 Task: Search one way flight ticket for 2 adults, 4 children and 1 infant on lap in business from San Diego: San Diego International Airport (lindbergh Field) to Rockford: Chicago Rockford International Airport(was Northwest Chicagoland Regional Airport At Rockford) on 5-1-2023. Choice of flights is American. Number of bags: 1 carry on bag. Price is upto 40000. Outbound departure time preference is 19:45.
Action: Mouse moved to (241, 253)
Screenshot: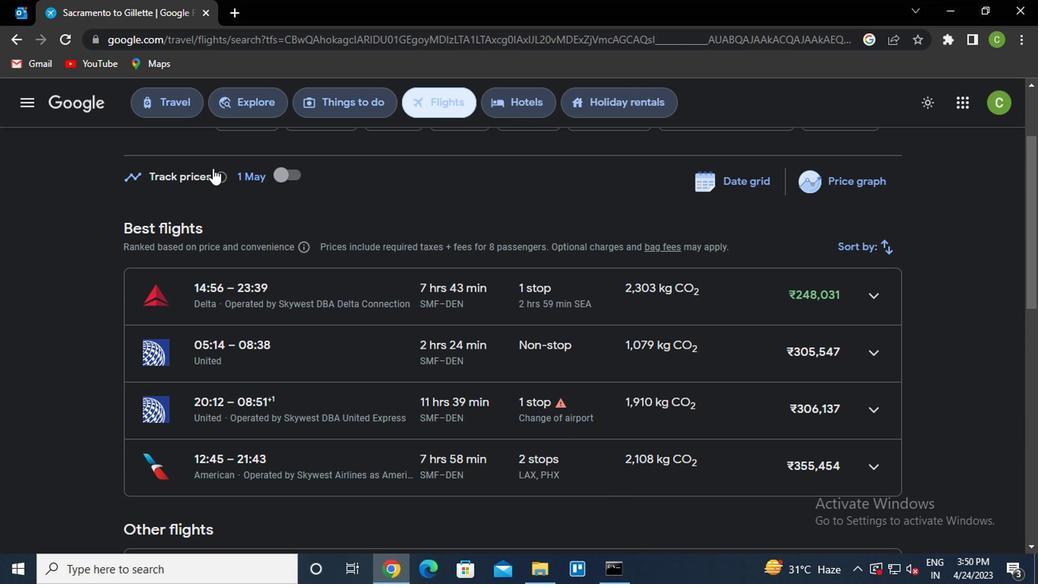 
Action: Mouse scrolled (241, 254) with delta (0, 0)
Screenshot: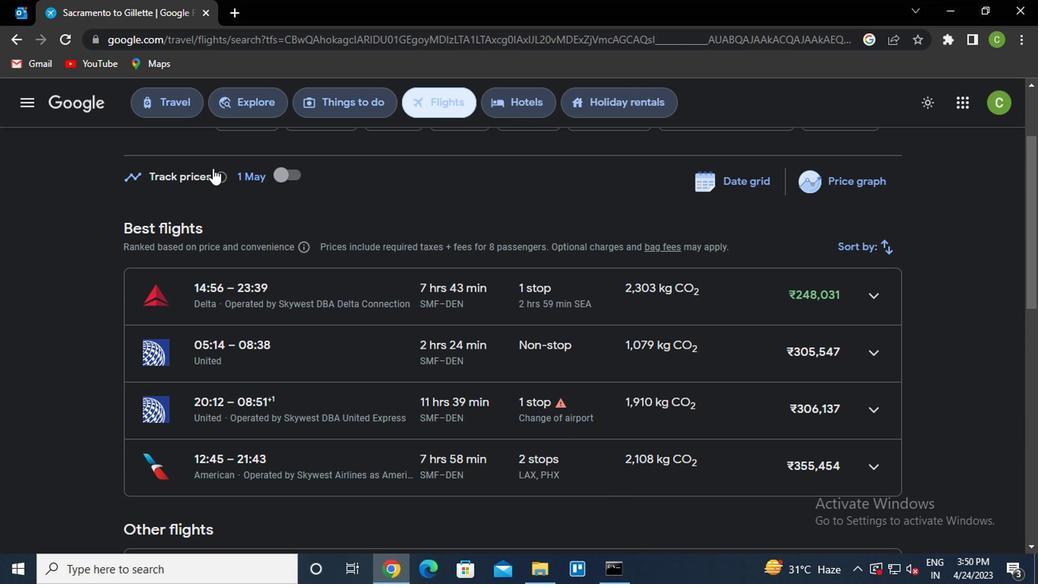 
Action: Mouse scrolled (241, 254) with delta (0, 0)
Screenshot: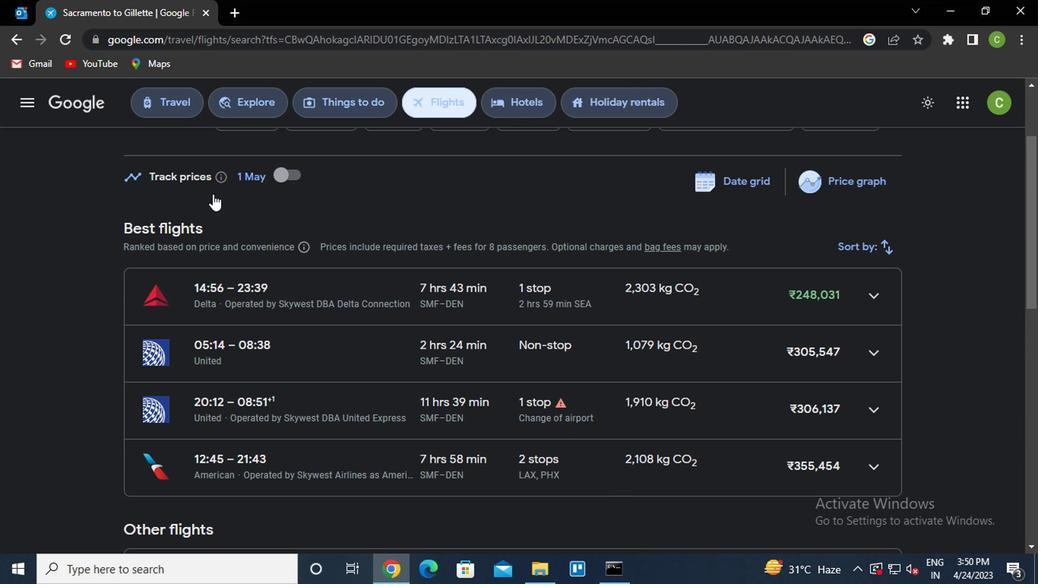 
Action: Mouse scrolled (241, 254) with delta (0, 0)
Screenshot: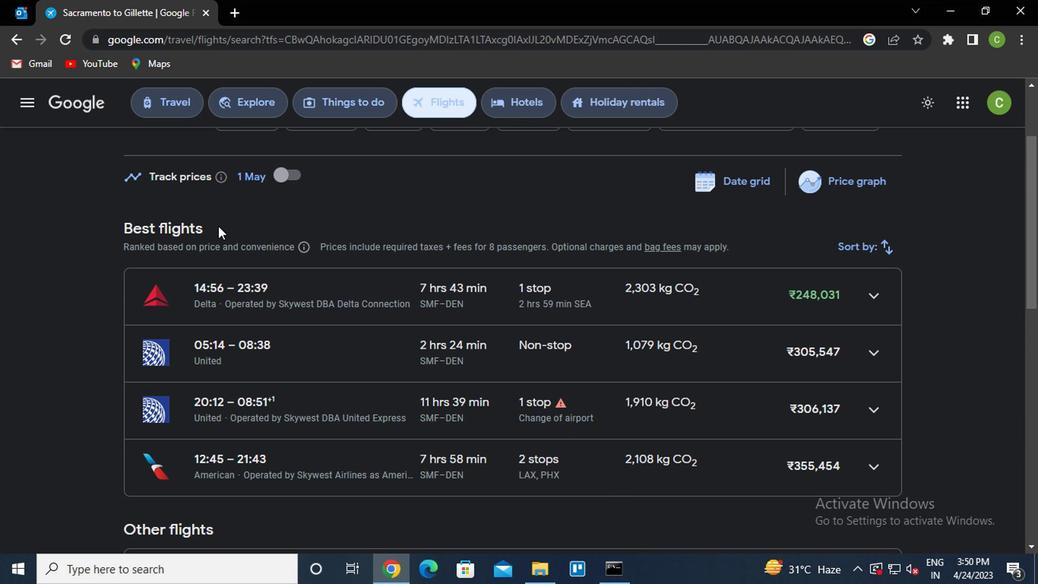 
Action: Mouse scrolled (241, 254) with delta (0, 0)
Screenshot: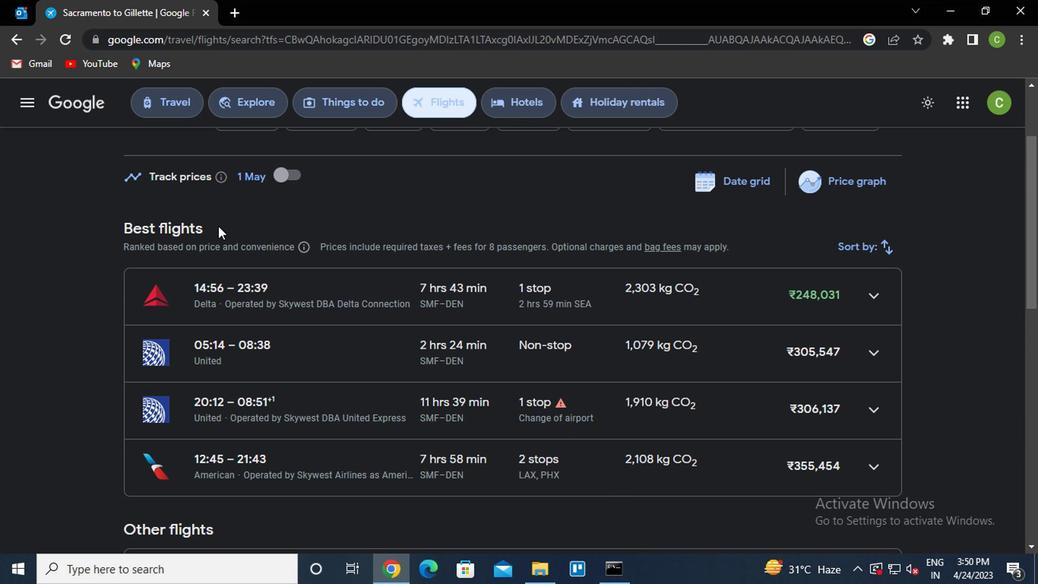 
Action: Mouse scrolled (241, 254) with delta (0, 0)
Screenshot: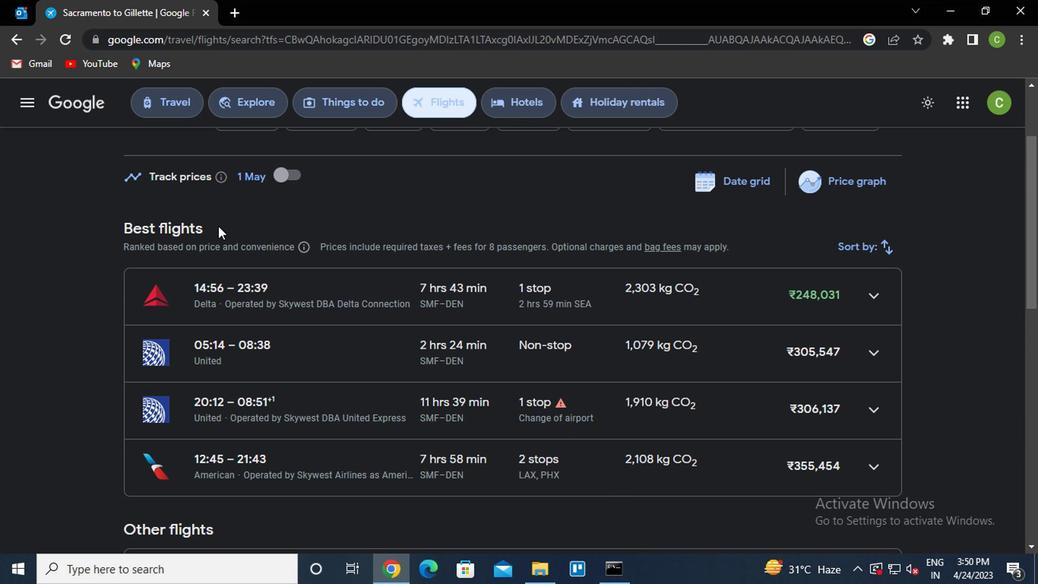 
Action: Mouse scrolled (241, 254) with delta (0, 0)
Screenshot: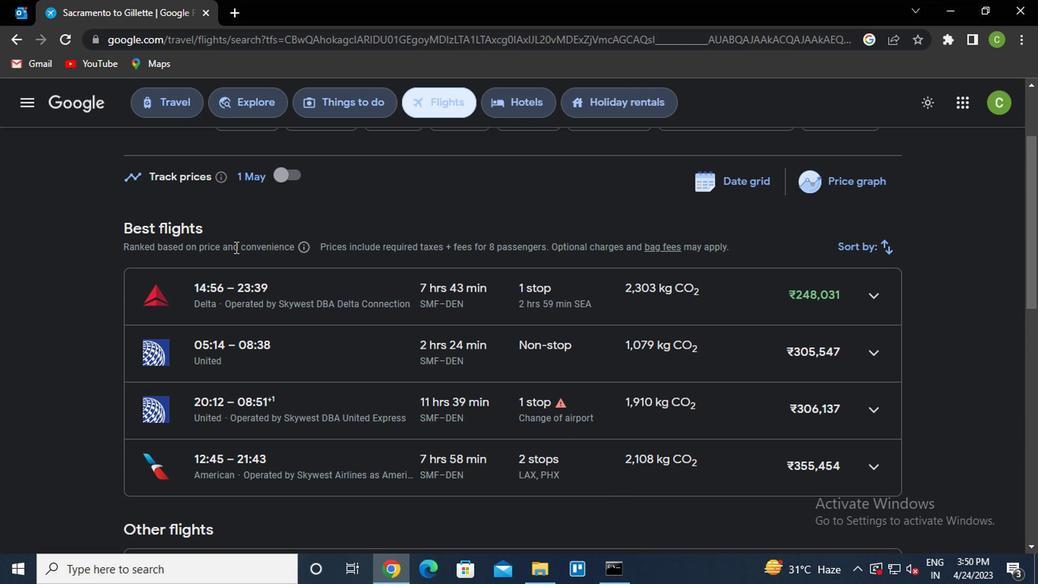 
Action: Mouse scrolled (241, 254) with delta (0, 0)
Screenshot: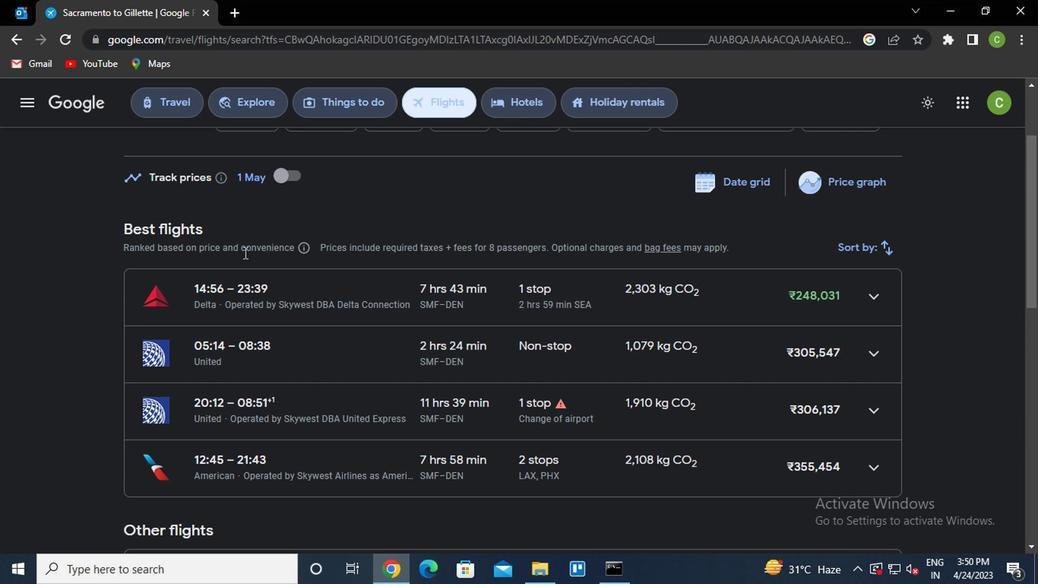 
Action: Mouse moved to (164, 171)
Screenshot: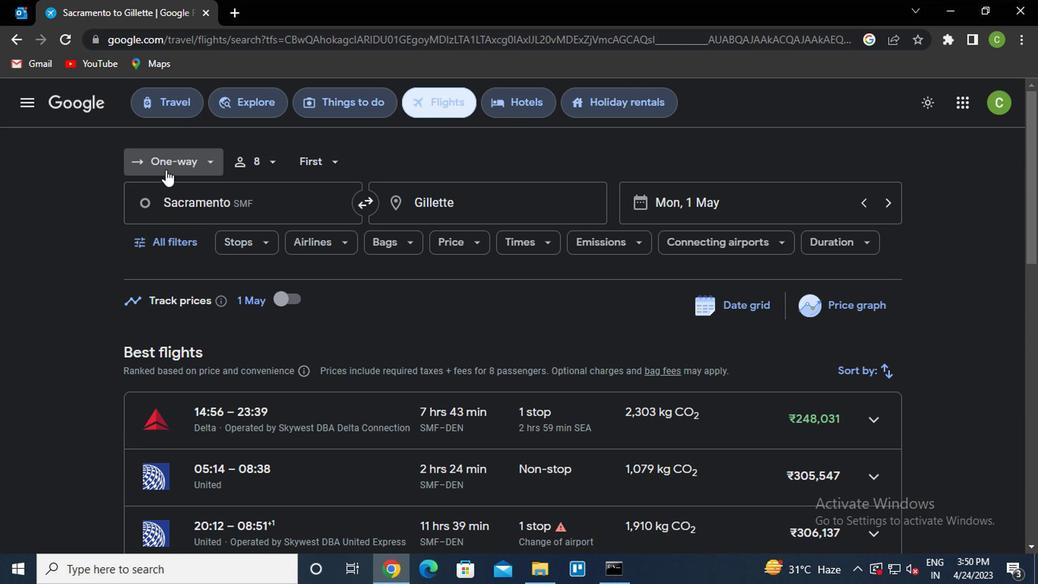 
Action: Mouse pressed left at (164, 171)
Screenshot: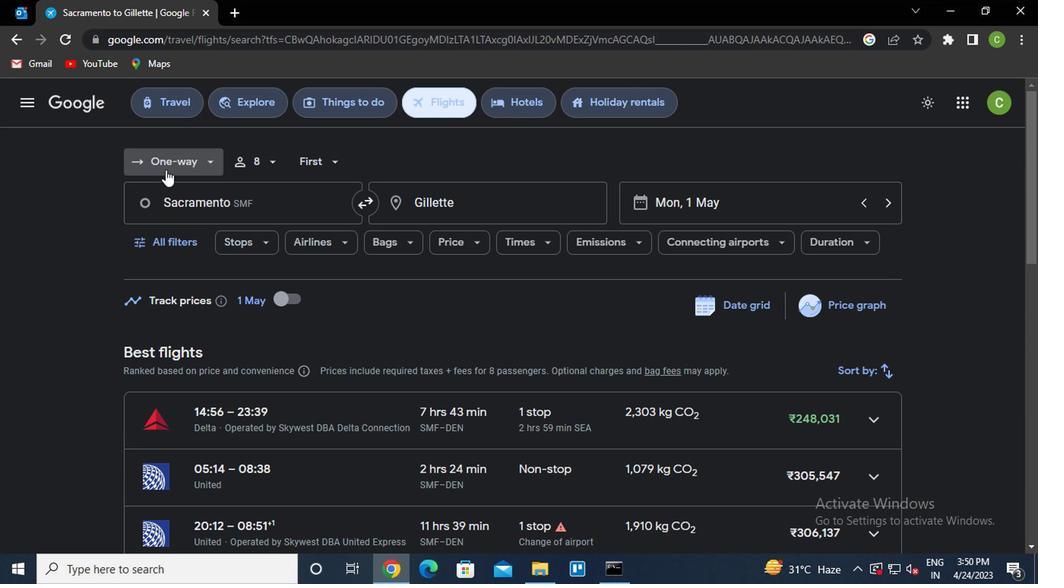 
Action: Mouse moved to (190, 235)
Screenshot: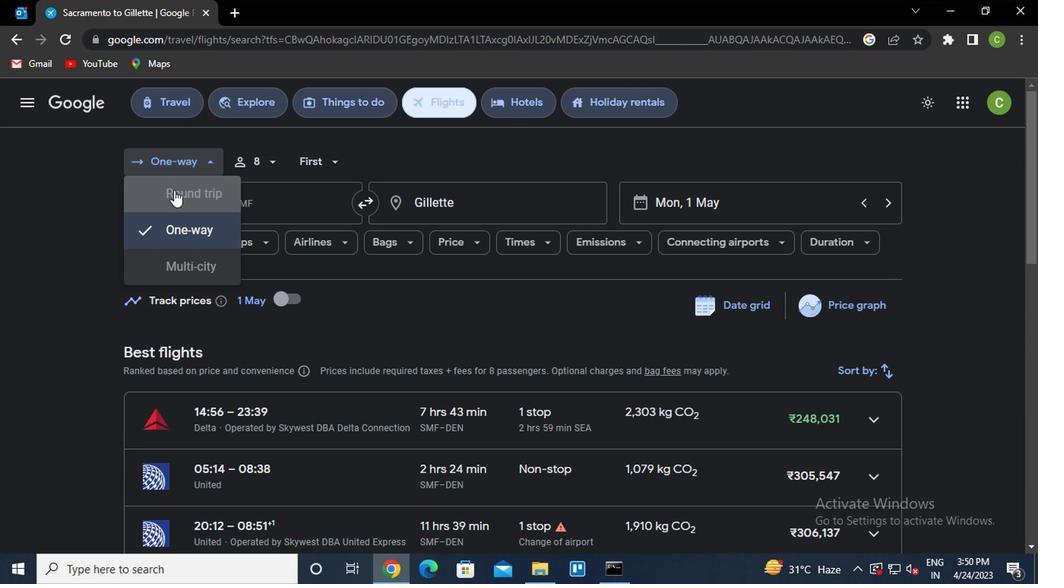 
Action: Mouse pressed left at (190, 235)
Screenshot: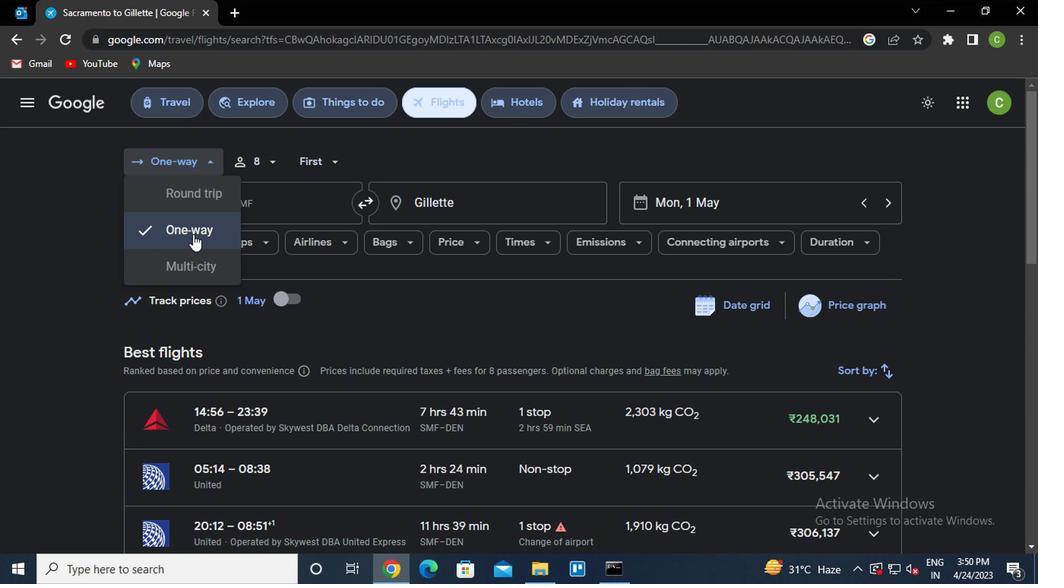 
Action: Mouse moved to (243, 167)
Screenshot: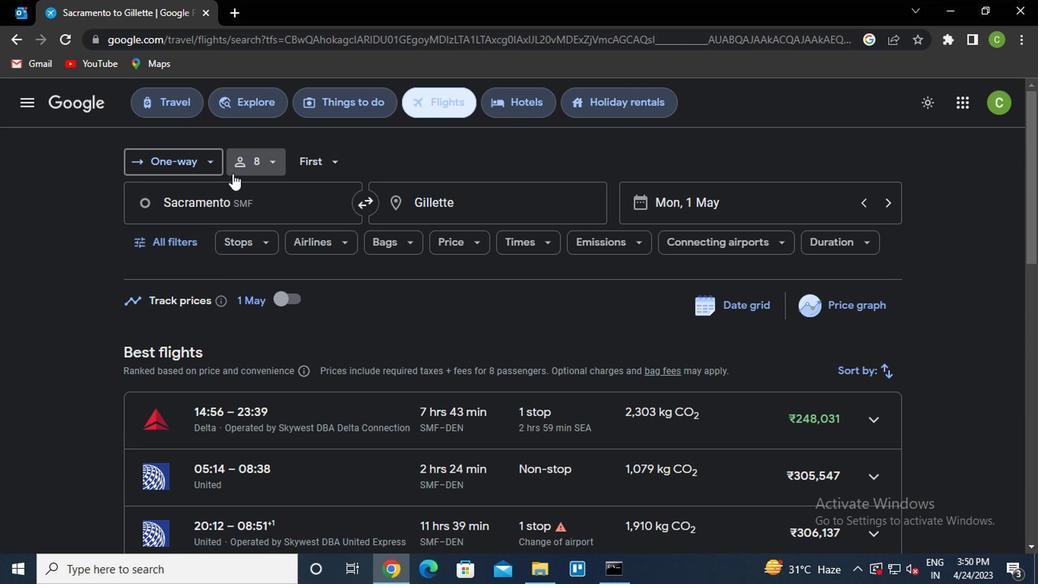 
Action: Mouse pressed left at (243, 167)
Screenshot: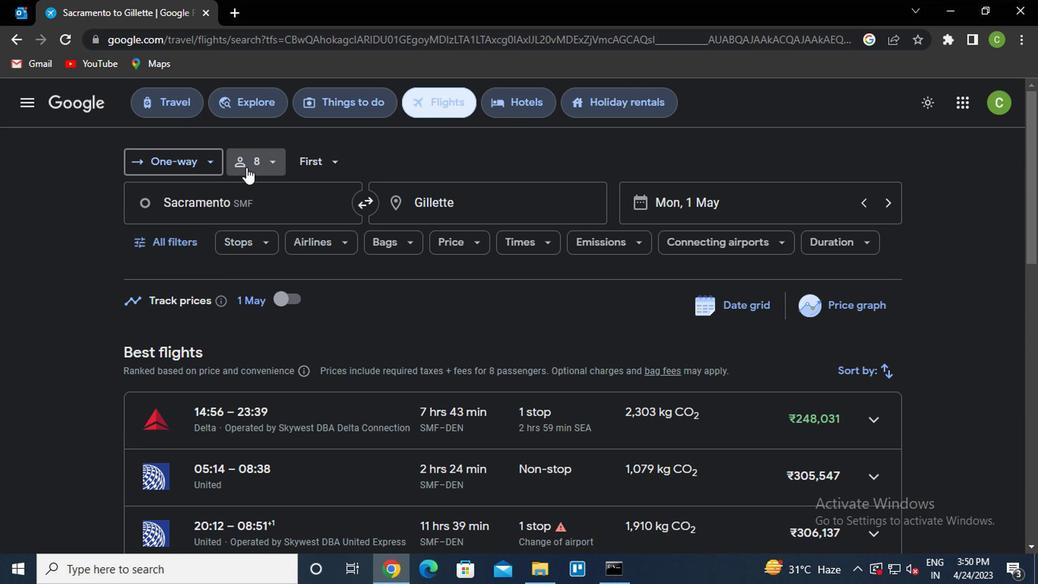 
Action: Mouse moved to (385, 205)
Screenshot: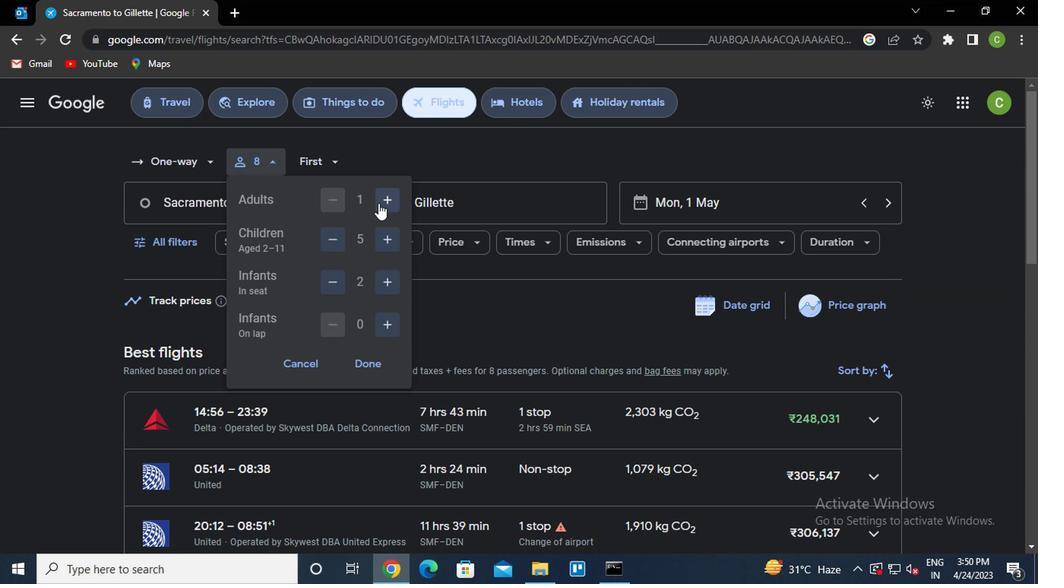 
Action: Mouse pressed left at (385, 205)
Screenshot: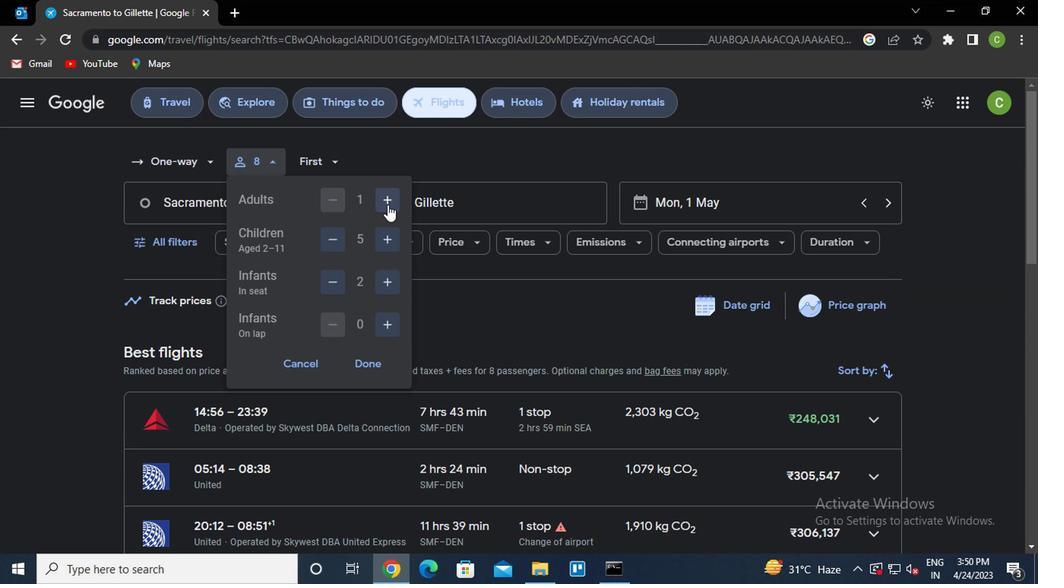
Action: Mouse moved to (334, 239)
Screenshot: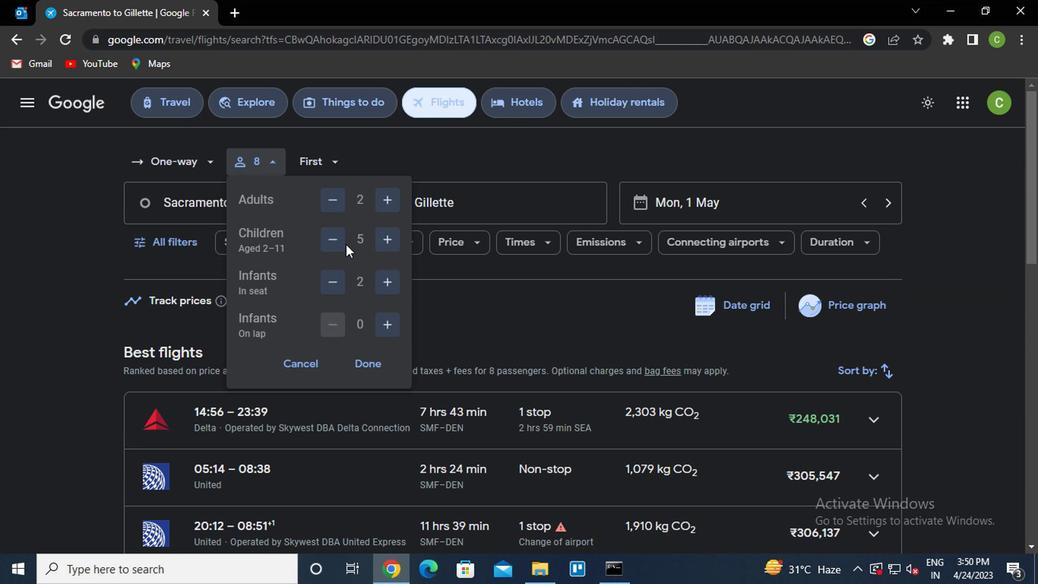 
Action: Mouse pressed left at (334, 239)
Screenshot: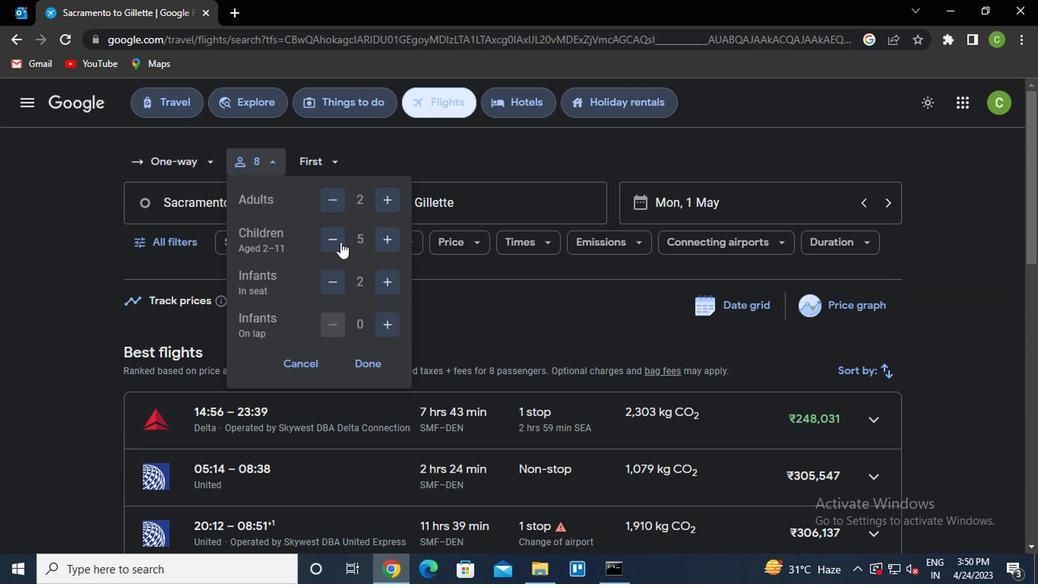
Action: Mouse moved to (326, 282)
Screenshot: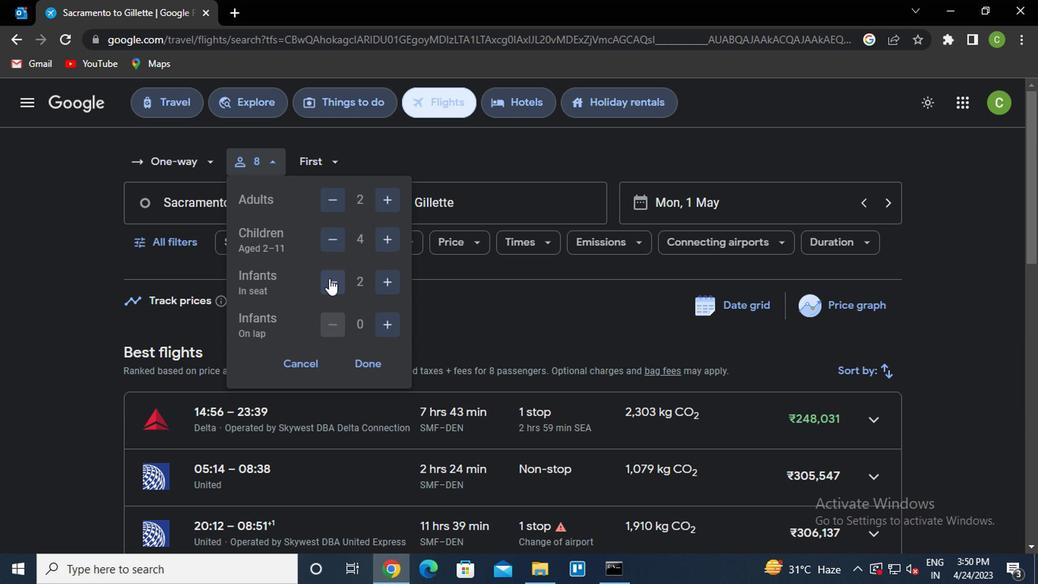 
Action: Mouse pressed left at (326, 282)
Screenshot: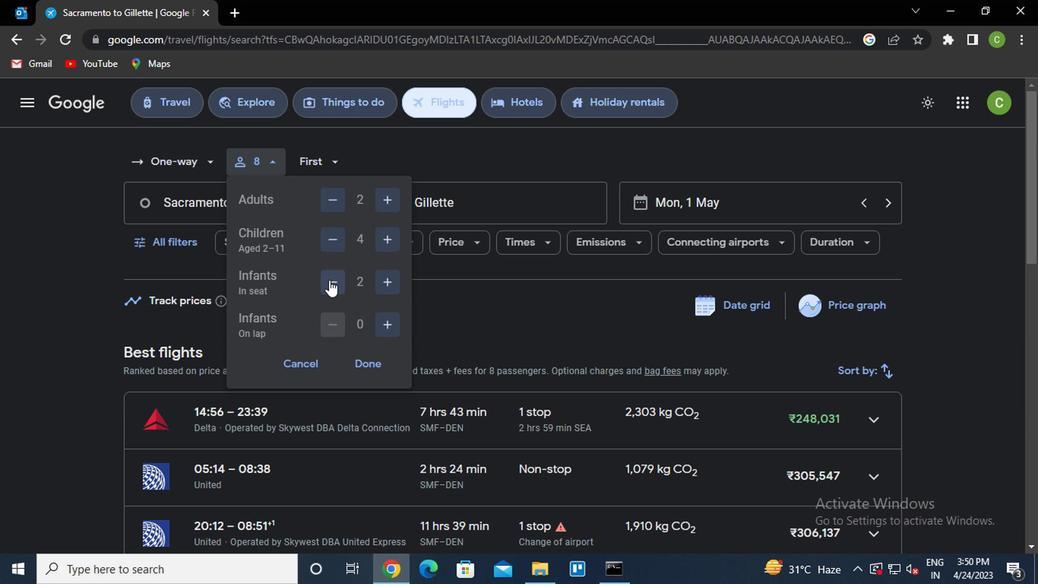 
Action: Mouse moved to (370, 369)
Screenshot: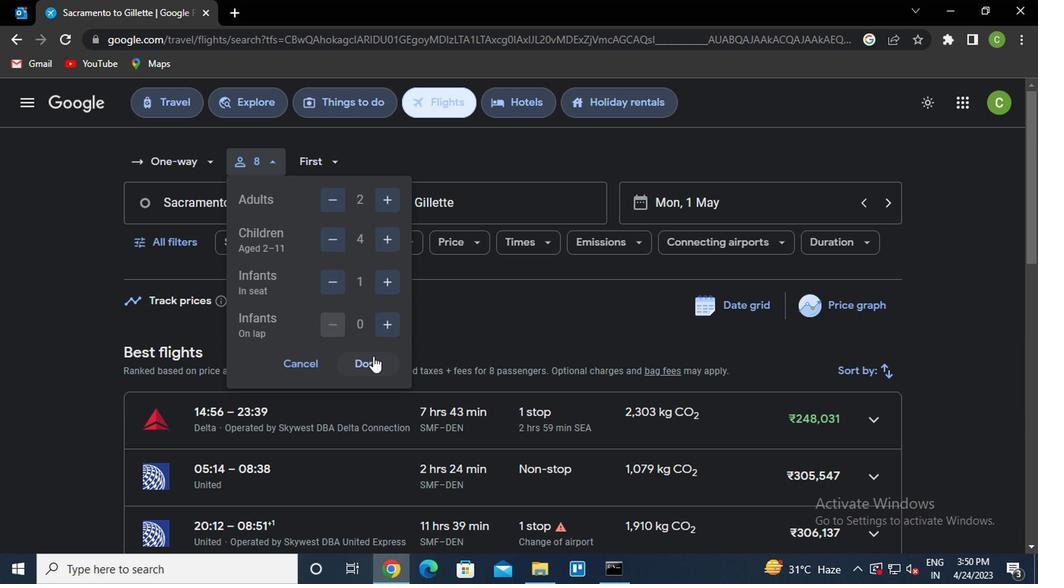 
Action: Mouse pressed left at (370, 369)
Screenshot: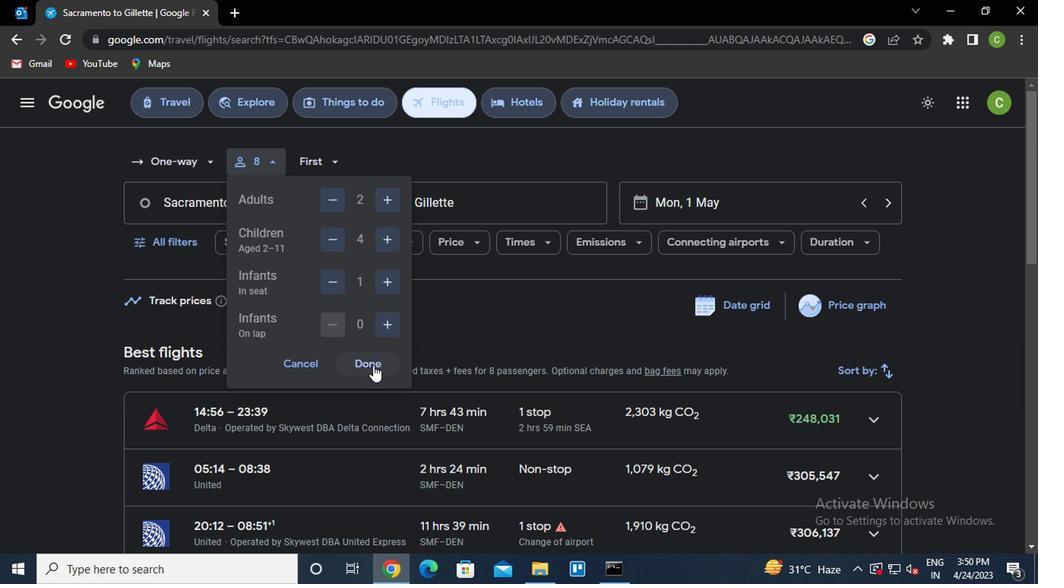 
Action: Mouse moved to (314, 154)
Screenshot: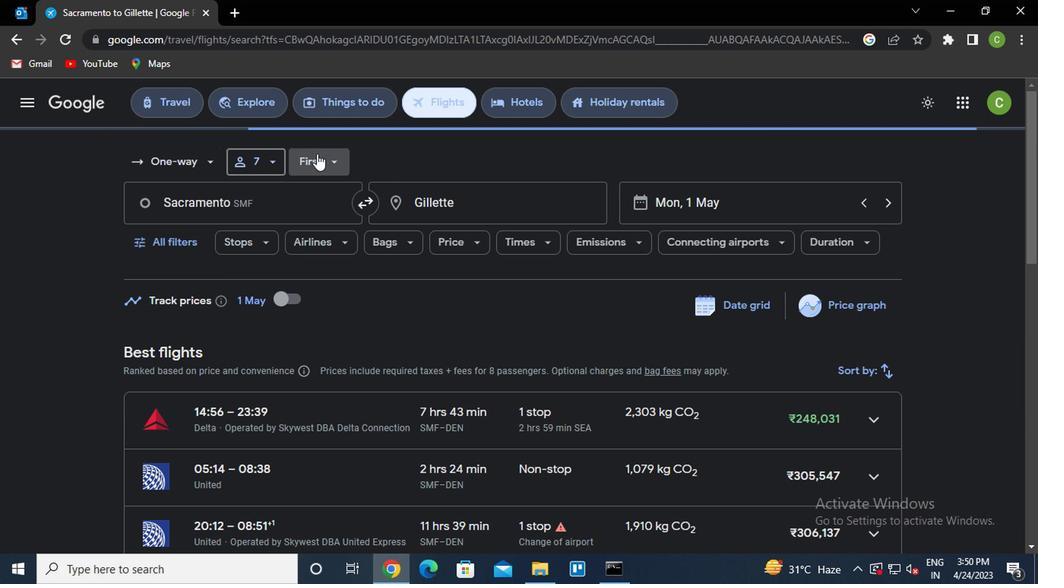 
Action: Mouse pressed left at (314, 154)
Screenshot: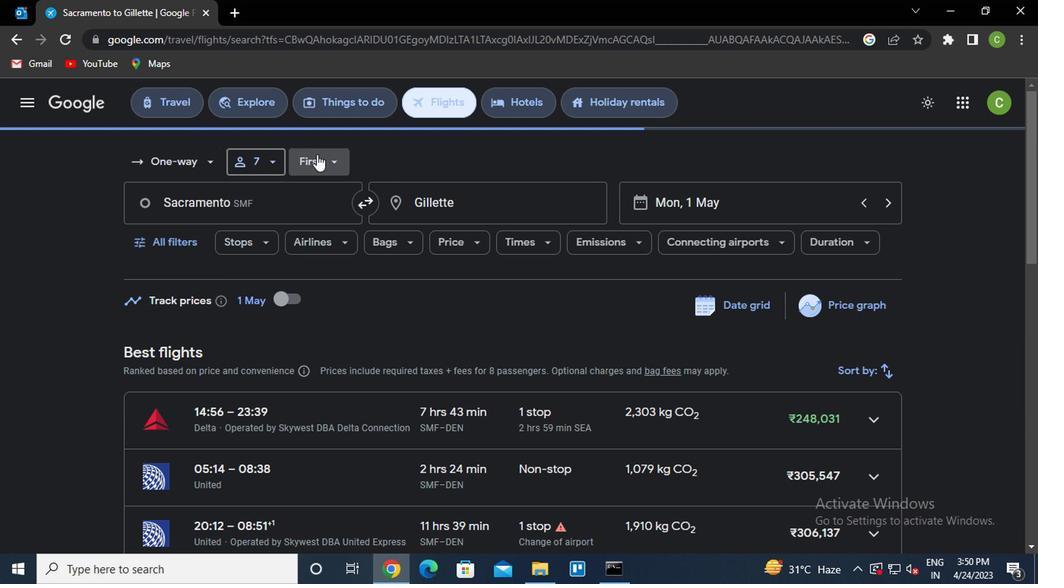 
Action: Mouse moved to (367, 255)
Screenshot: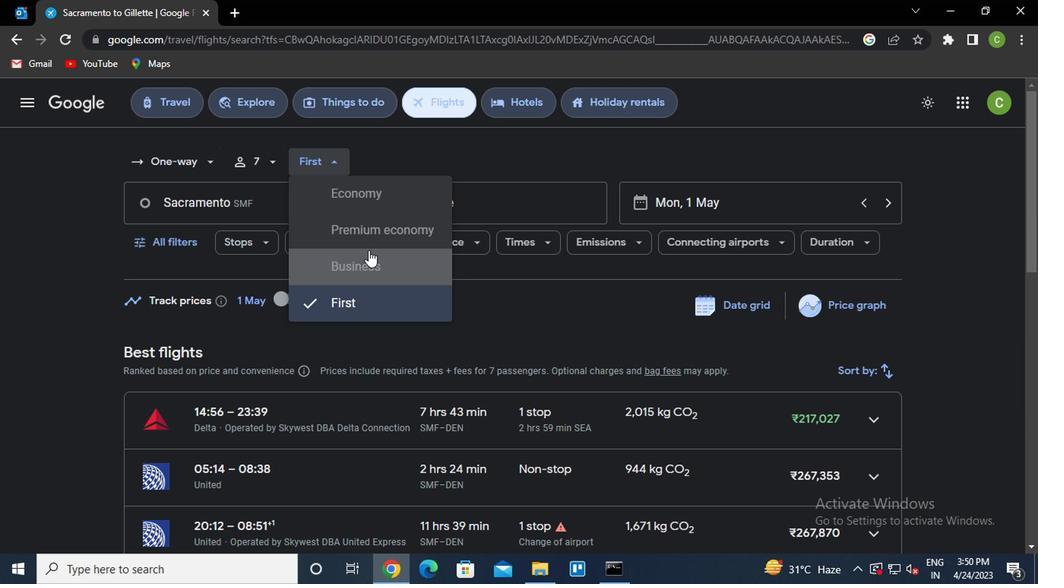 
Action: Mouse pressed left at (367, 255)
Screenshot: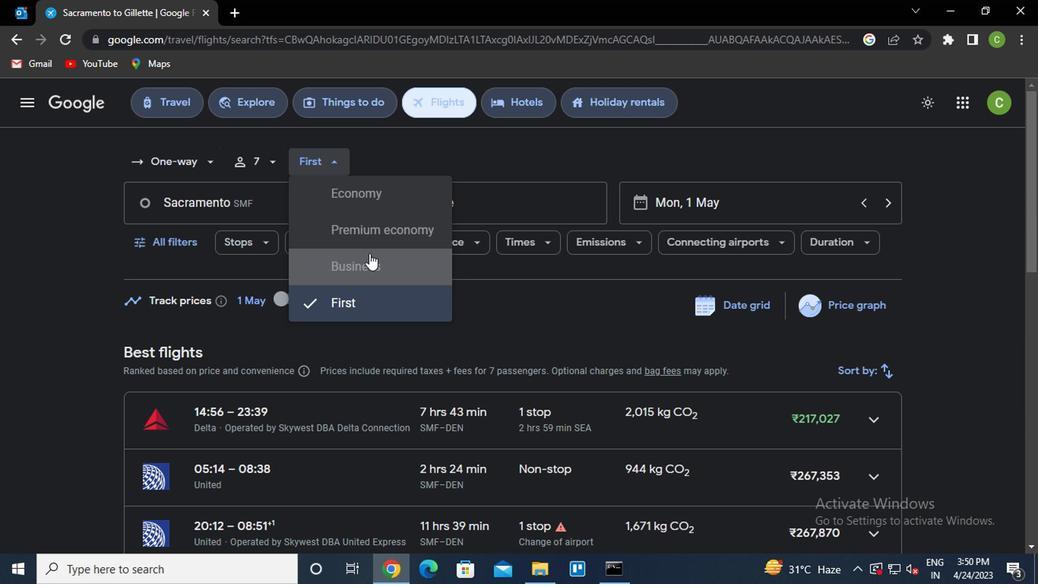 
Action: Mouse moved to (259, 200)
Screenshot: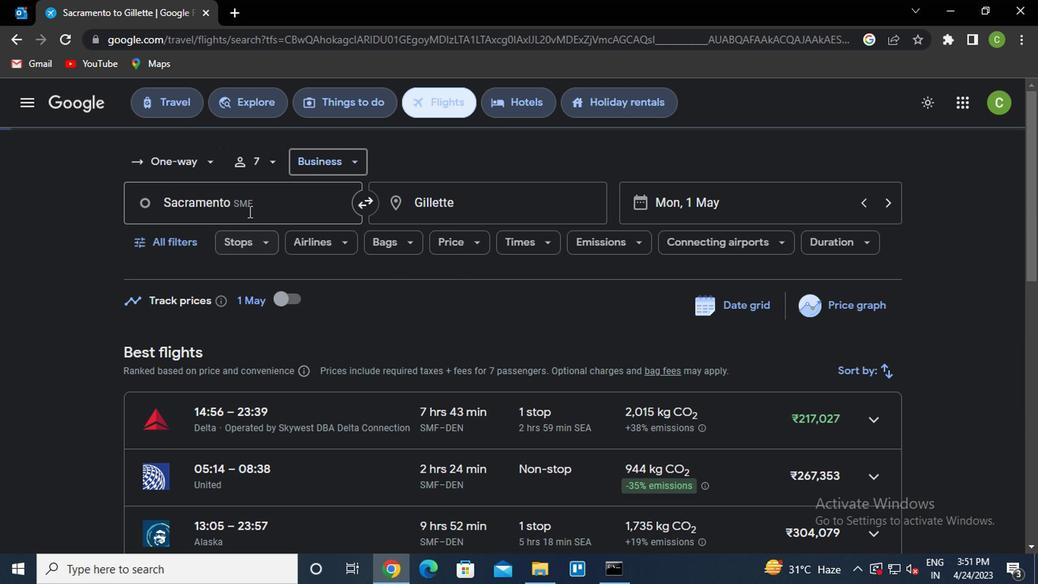 
Action: Mouse pressed left at (259, 200)
Screenshot: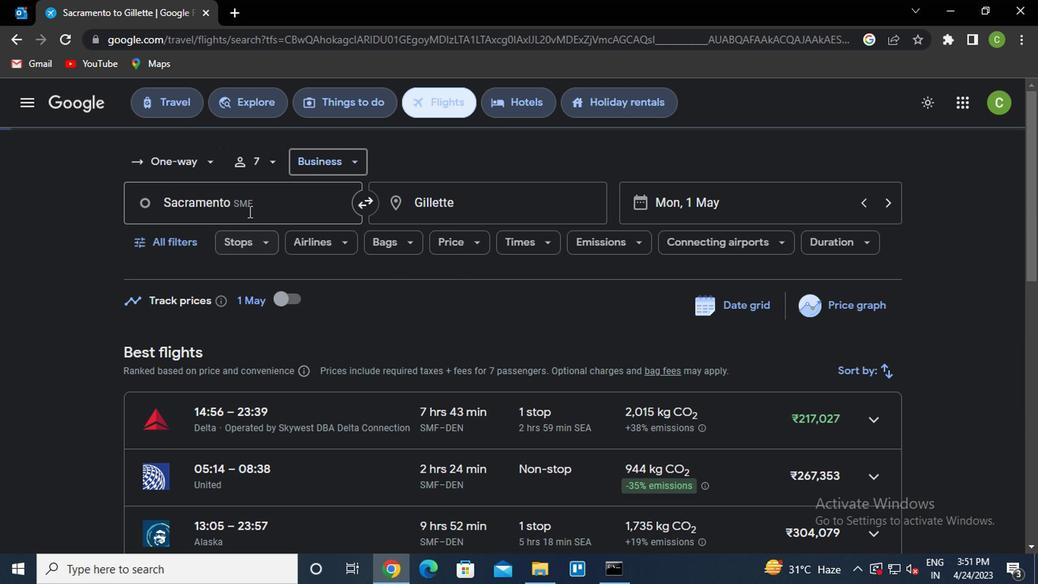 
Action: Mouse moved to (259, 200)
Screenshot: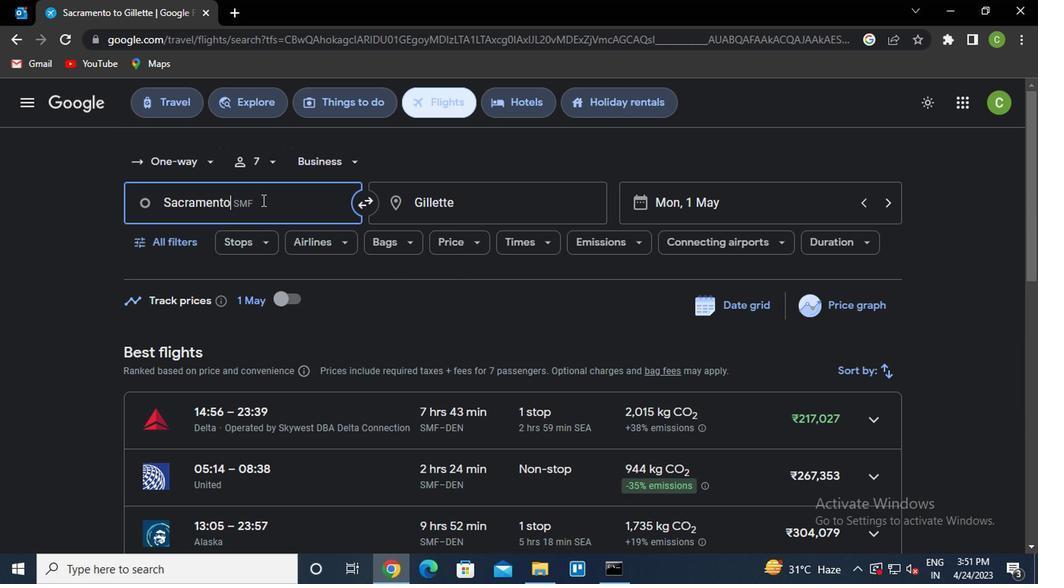
Action: Key pressed s<Key.caps_lock>an
Screenshot: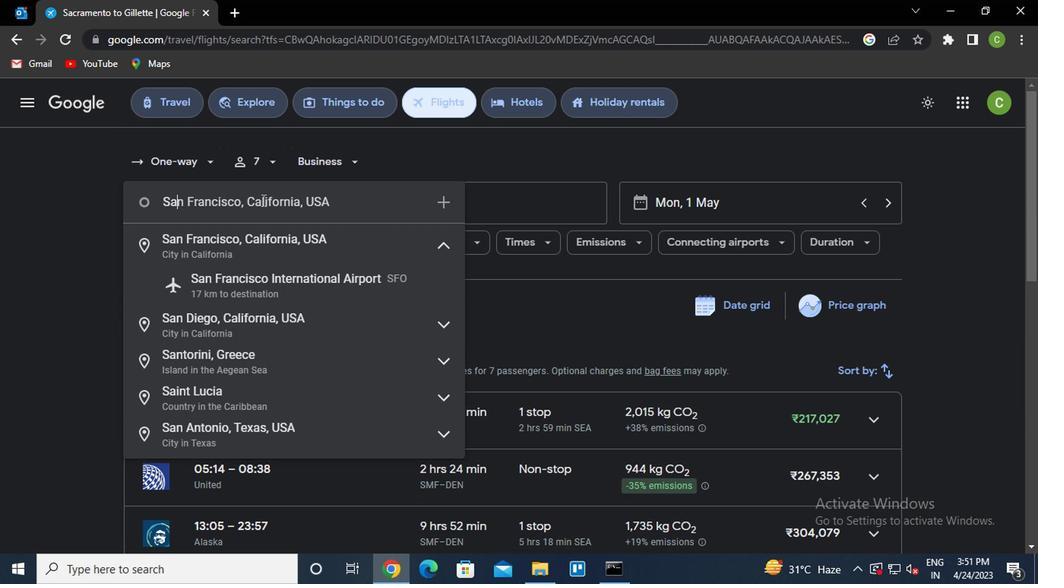 
Action: Mouse moved to (271, 248)
Screenshot: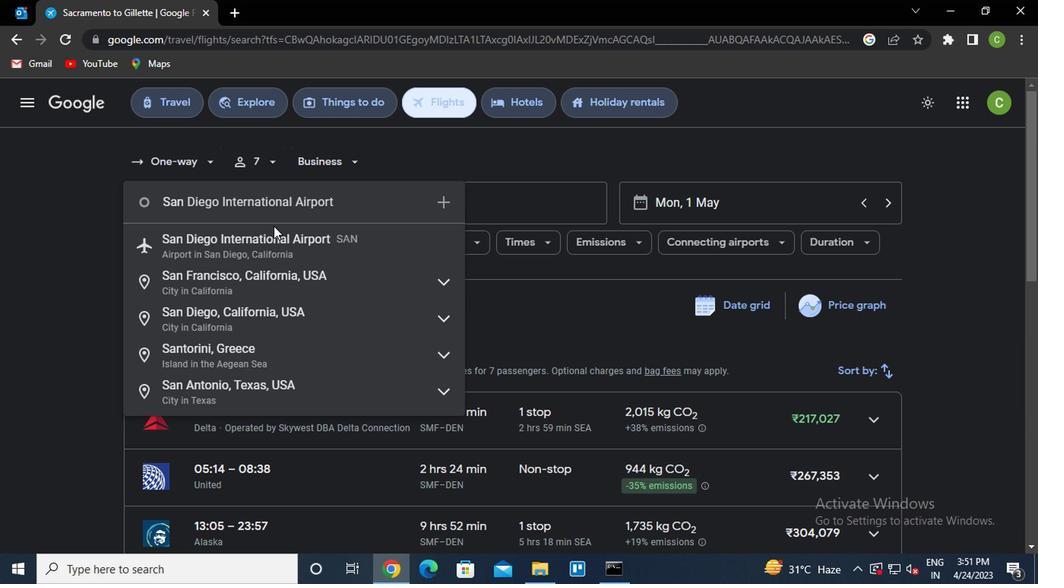 
Action: Mouse pressed left at (271, 248)
Screenshot: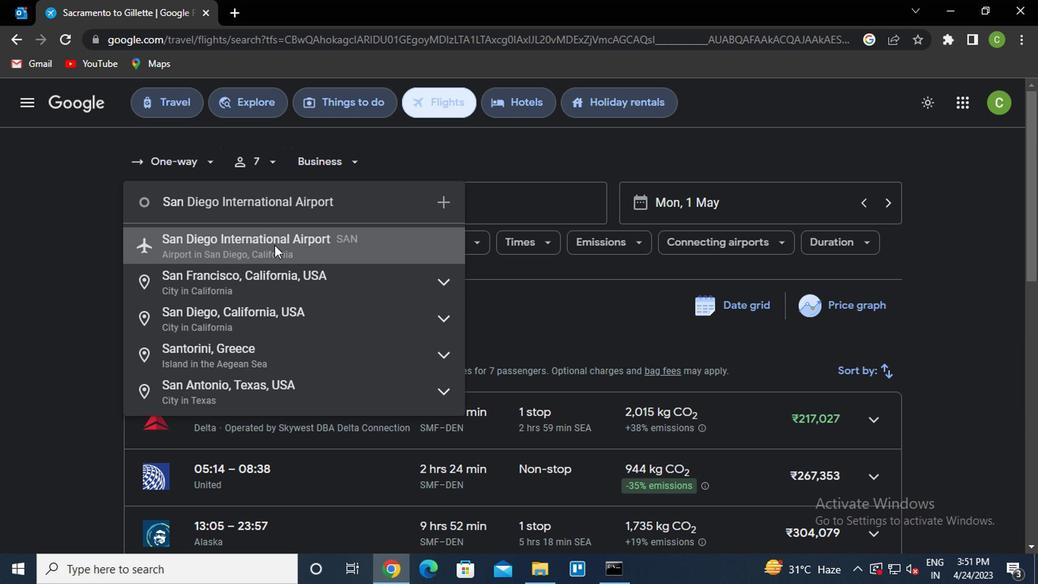 
Action: Mouse moved to (468, 196)
Screenshot: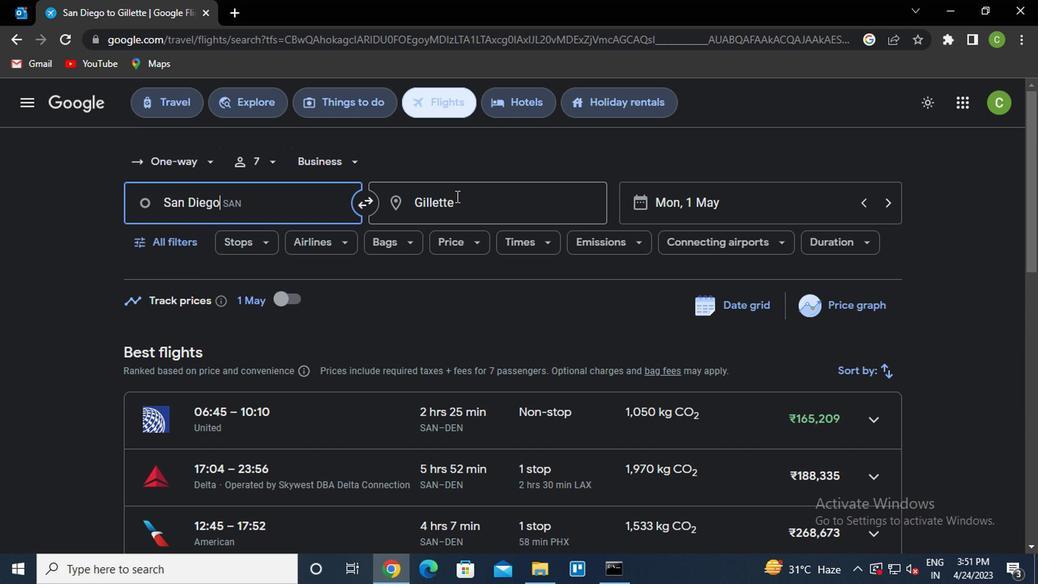 
Action: Mouse pressed left at (468, 196)
Screenshot: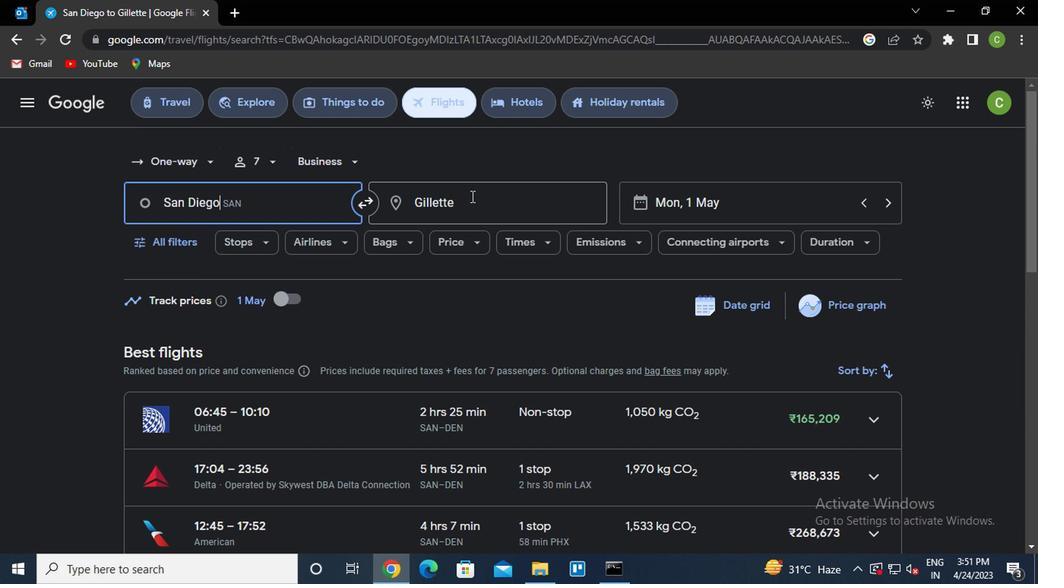 
Action: Key pressed <Key.caps_lock>r<Key.caps_lock>ockford
Screenshot: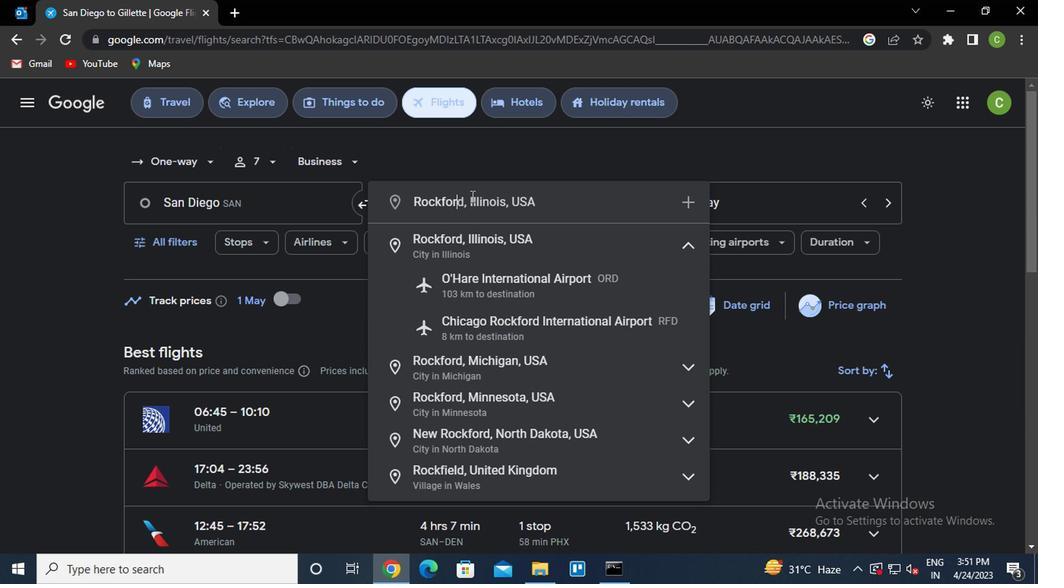 
Action: Mouse moved to (473, 256)
Screenshot: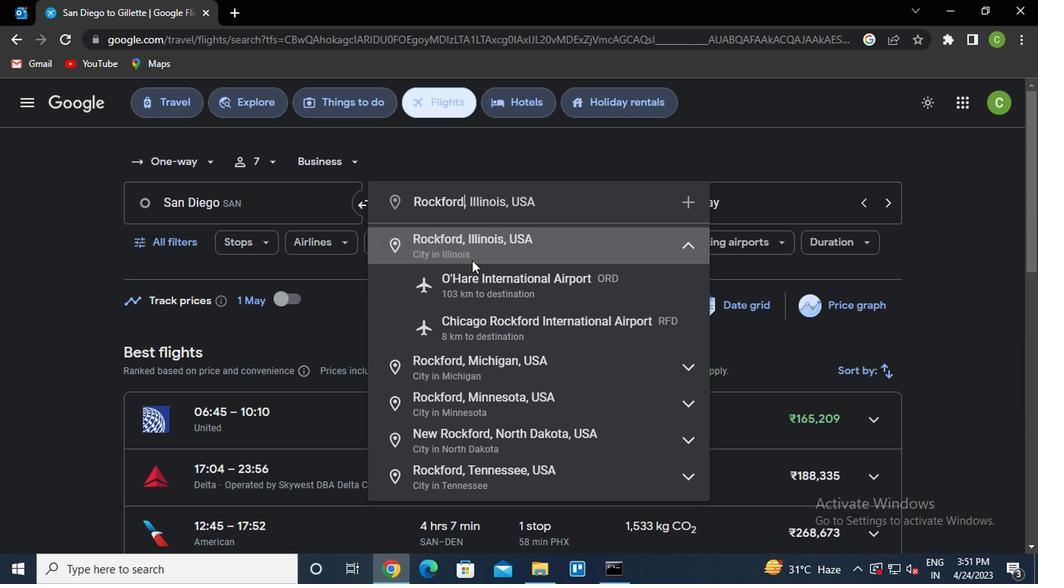 
Action: Mouse pressed left at (473, 256)
Screenshot: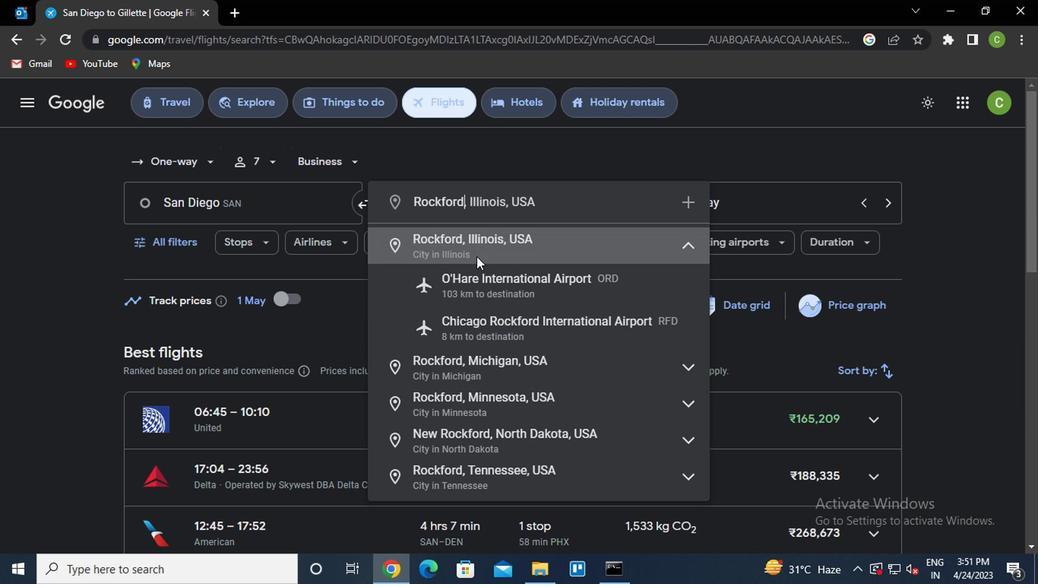 
Action: Mouse moved to (172, 243)
Screenshot: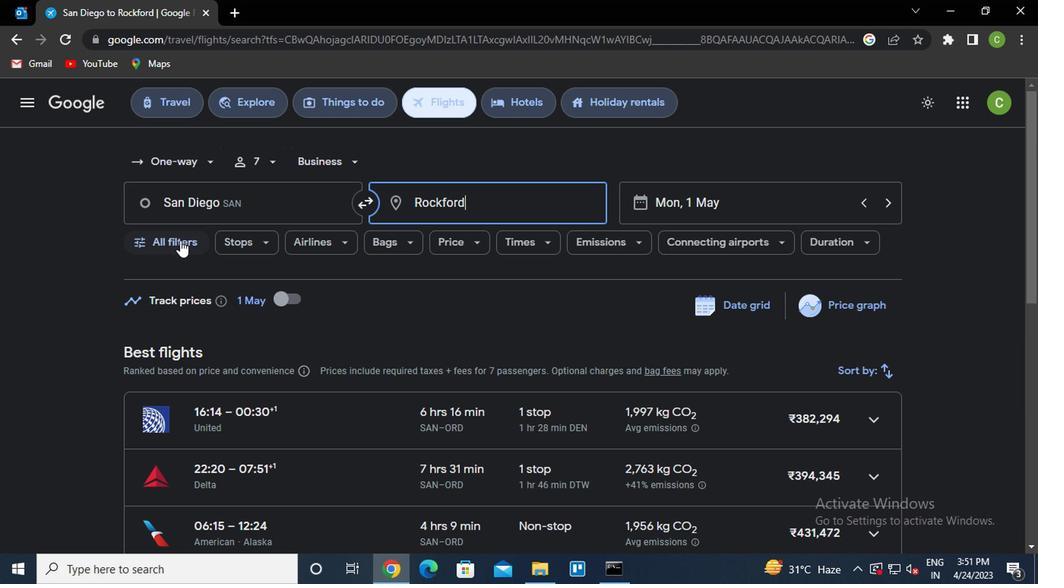 
Action: Mouse pressed left at (172, 243)
Screenshot: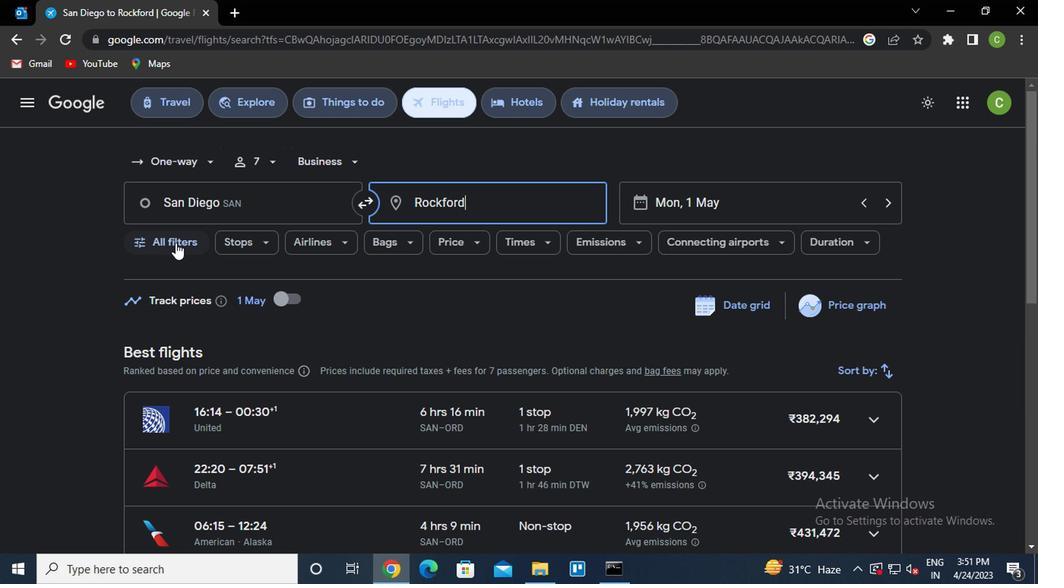
Action: Mouse moved to (269, 334)
Screenshot: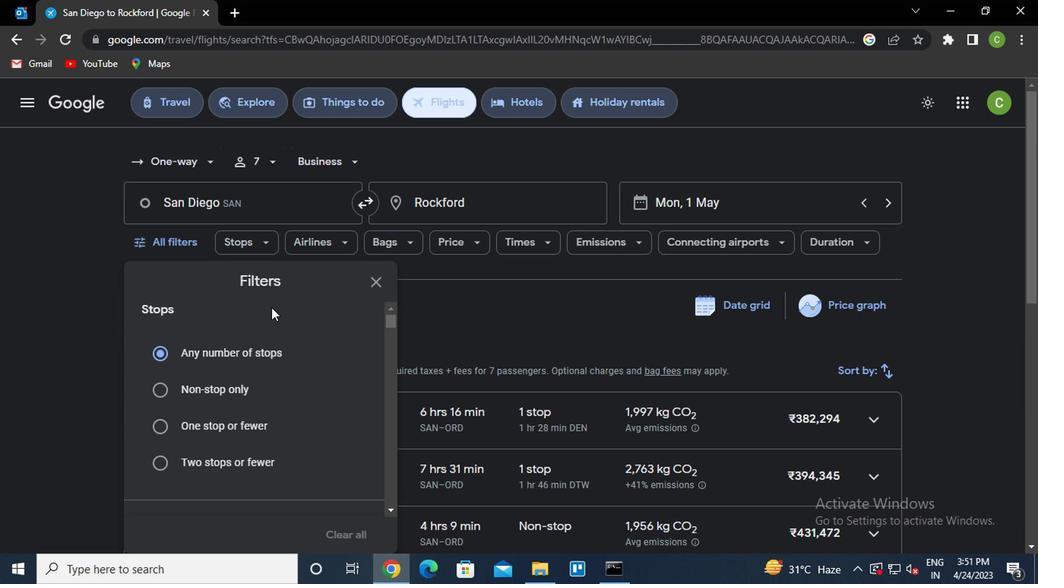 
Action: Mouse scrolled (269, 333) with delta (0, 0)
Screenshot: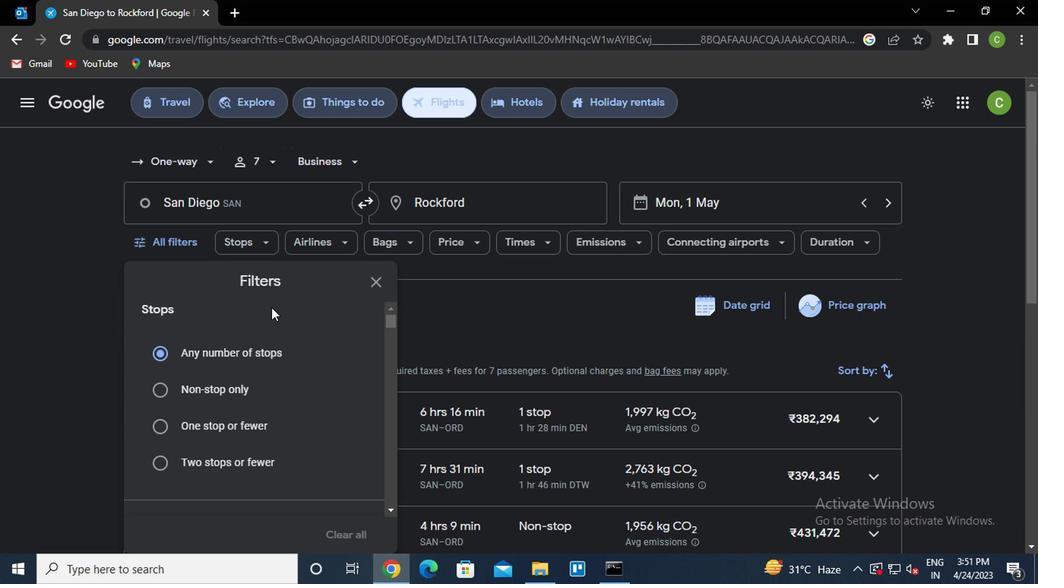 
Action: Mouse moved to (269, 337)
Screenshot: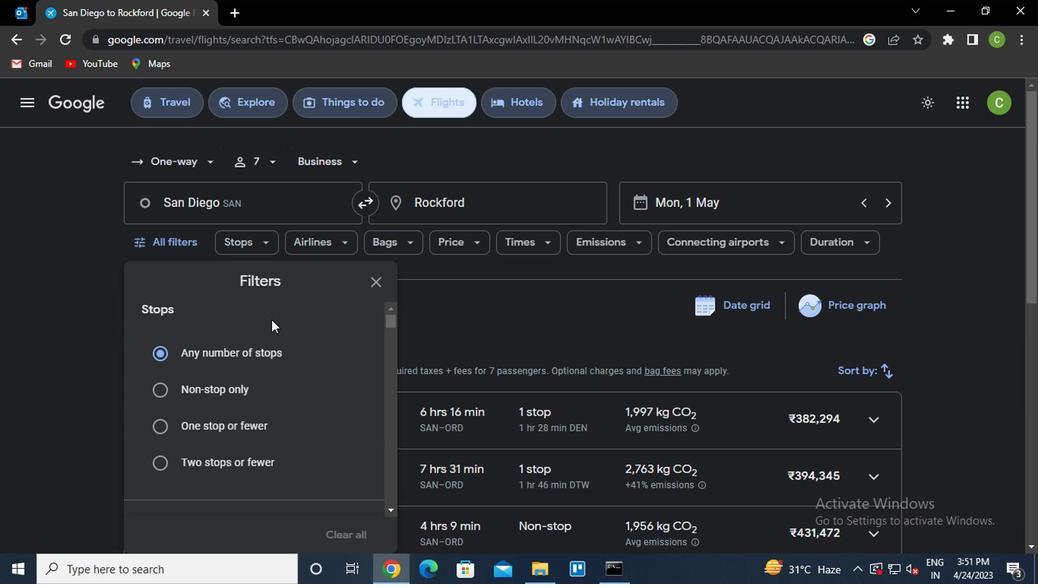 
Action: Mouse scrolled (269, 337) with delta (0, 0)
Screenshot: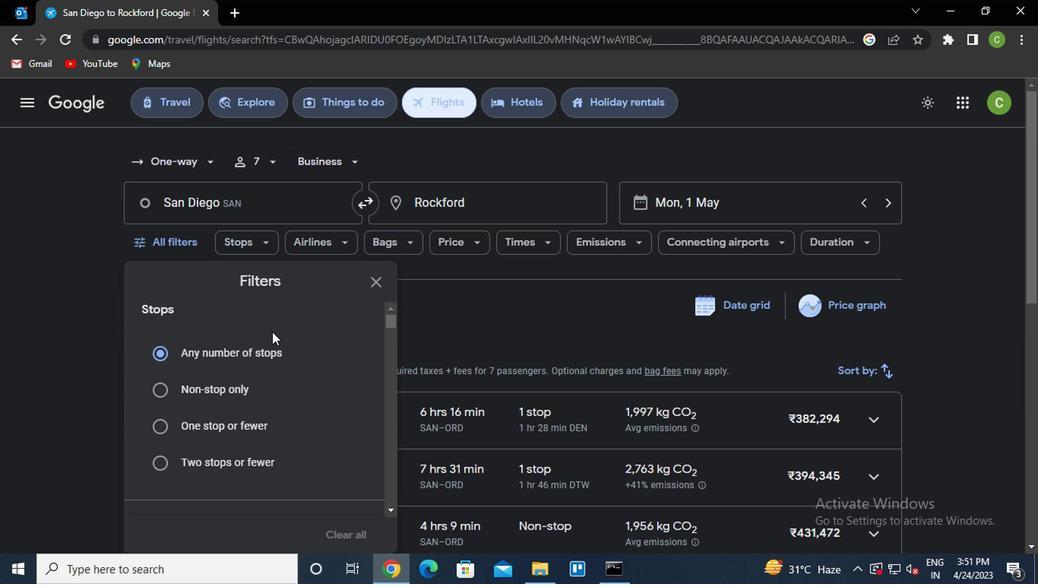 
Action: Mouse scrolled (269, 337) with delta (0, 0)
Screenshot: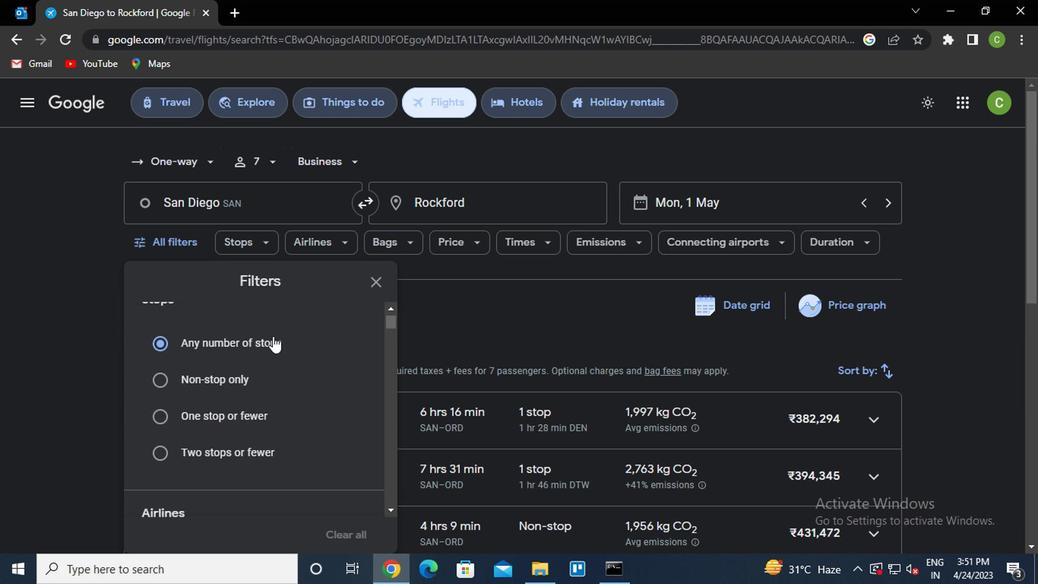 
Action: Mouse moved to (269, 339)
Screenshot: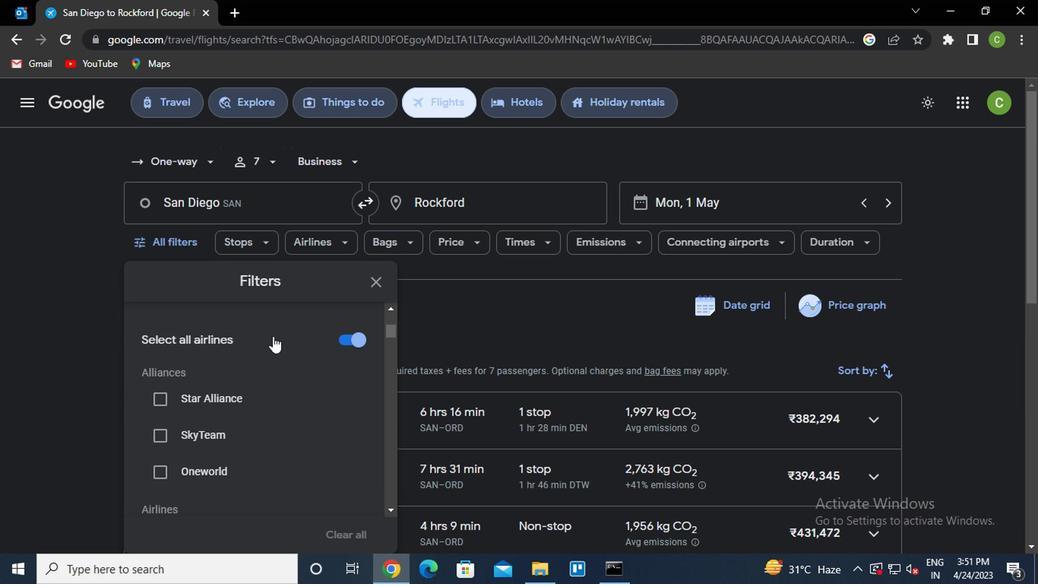 
Action: Mouse scrolled (269, 338) with delta (0, -1)
Screenshot: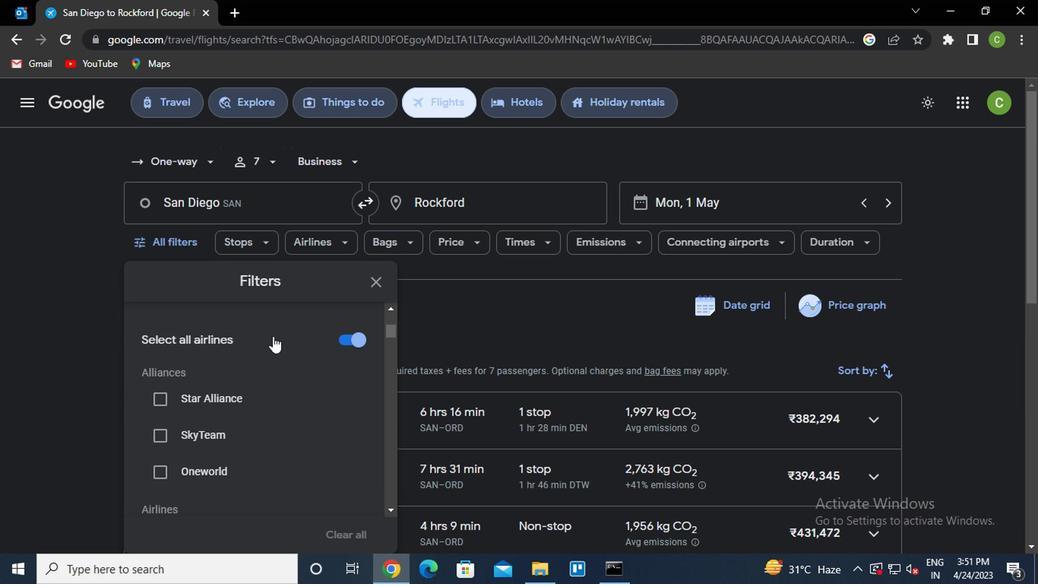 
Action: Mouse moved to (271, 346)
Screenshot: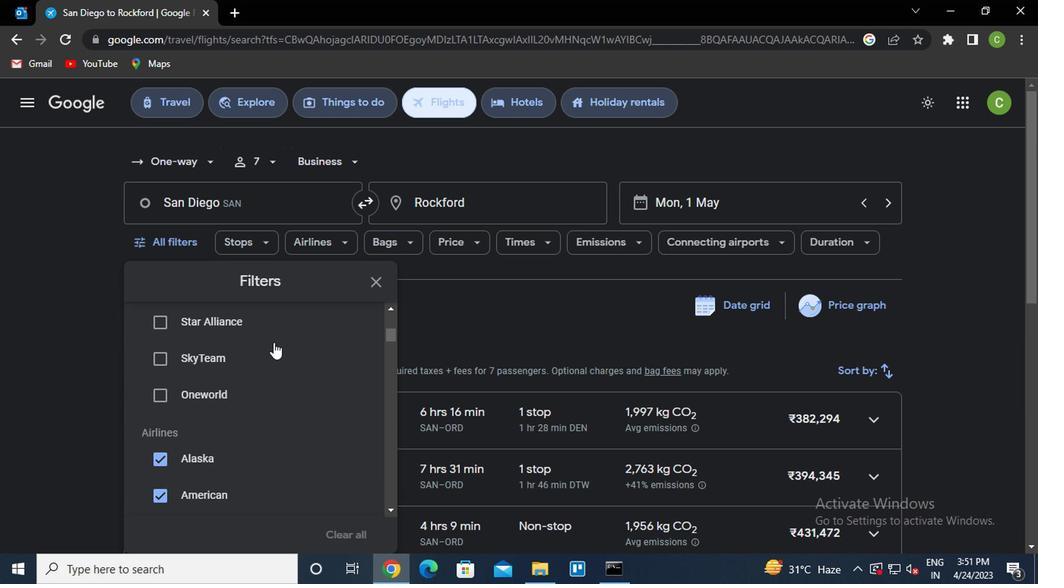 
Action: Mouse scrolled (271, 345) with delta (0, -1)
Screenshot: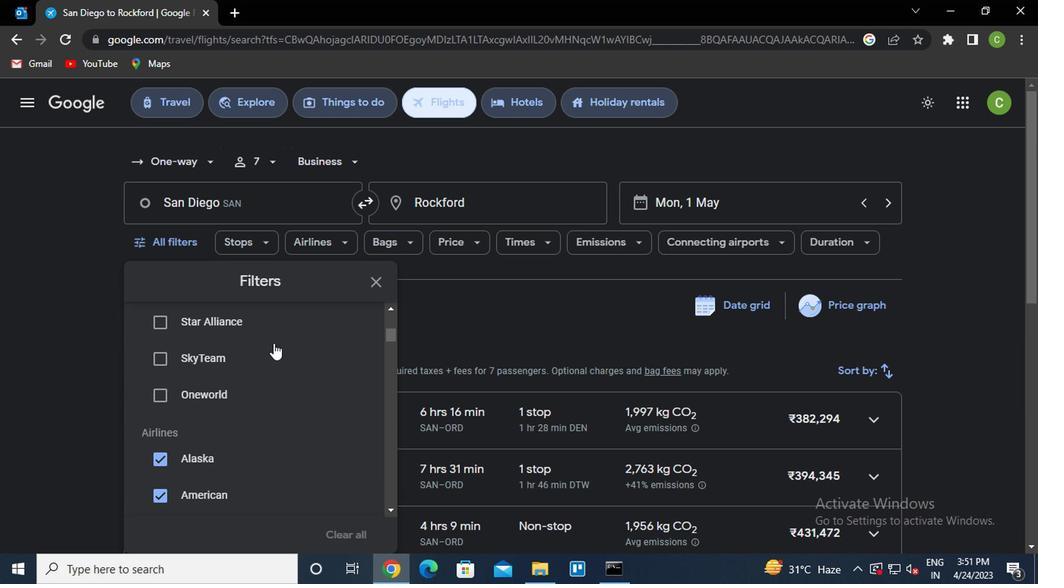 
Action: Mouse moved to (271, 348)
Screenshot: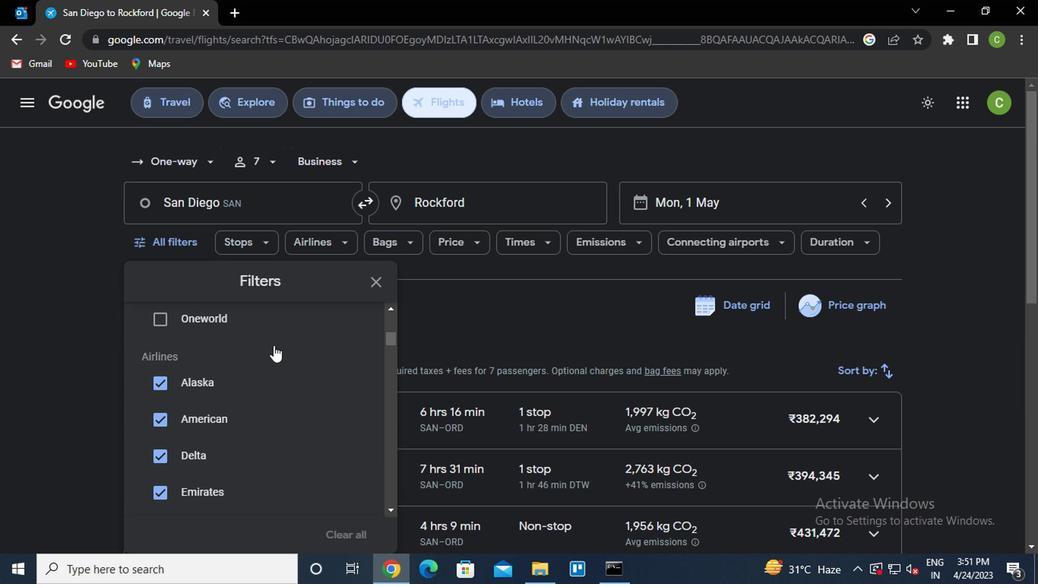 
Action: Mouse scrolled (271, 348) with delta (0, 0)
Screenshot: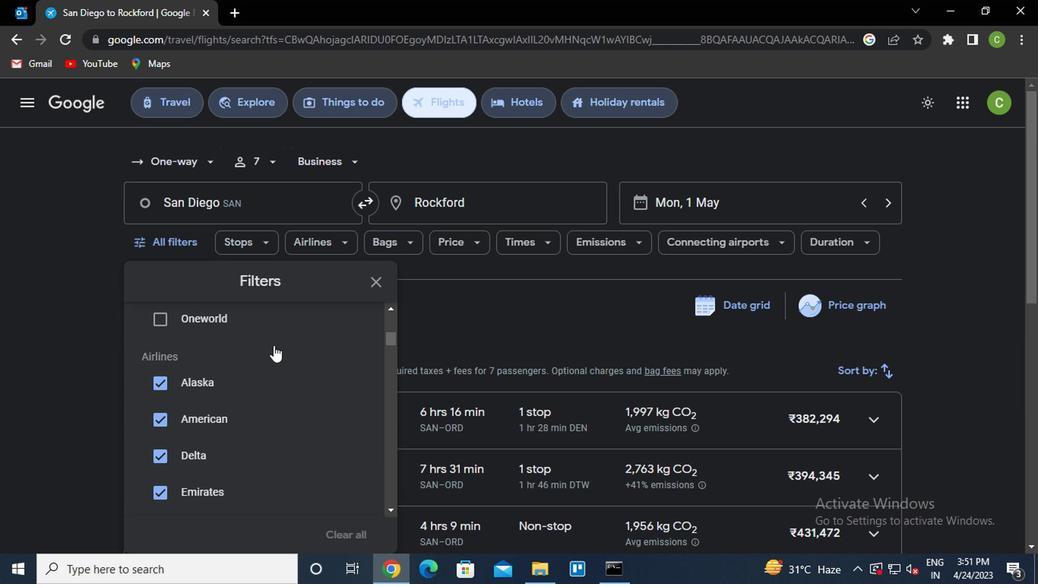
Action: Mouse moved to (332, 351)
Screenshot: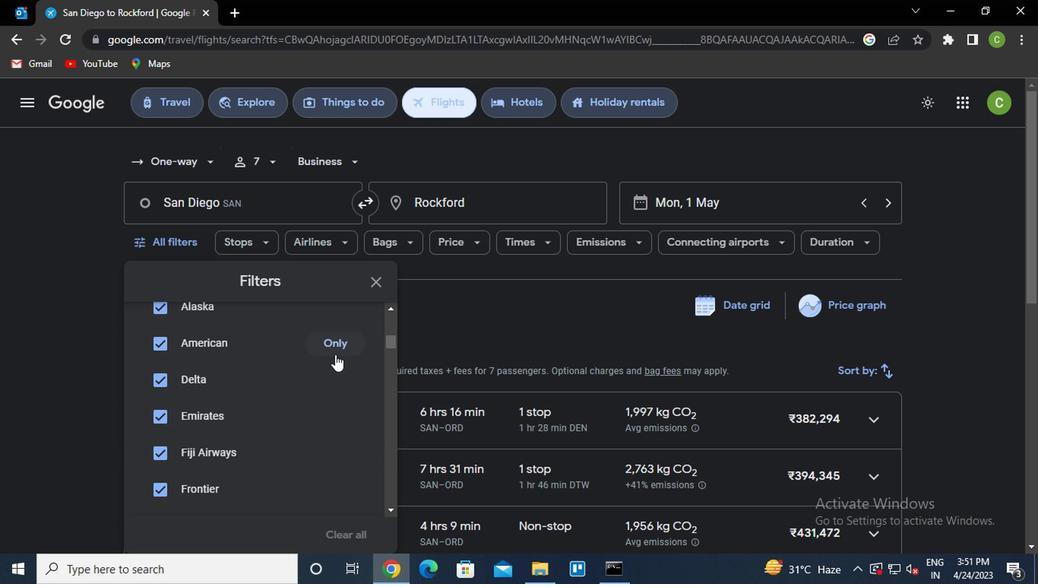 
Action: Mouse pressed left at (332, 351)
Screenshot: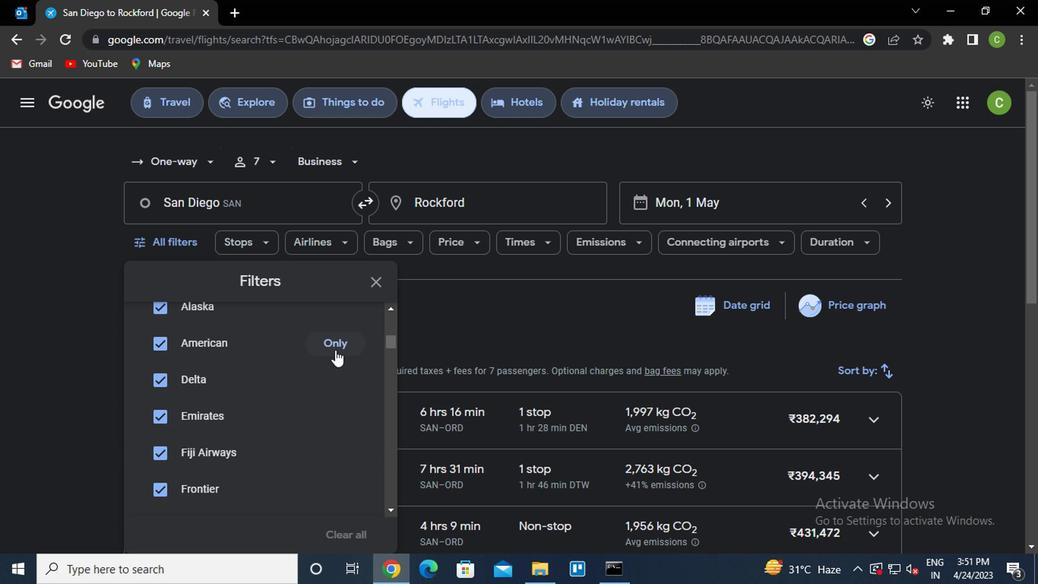 
Action: Mouse moved to (279, 382)
Screenshot: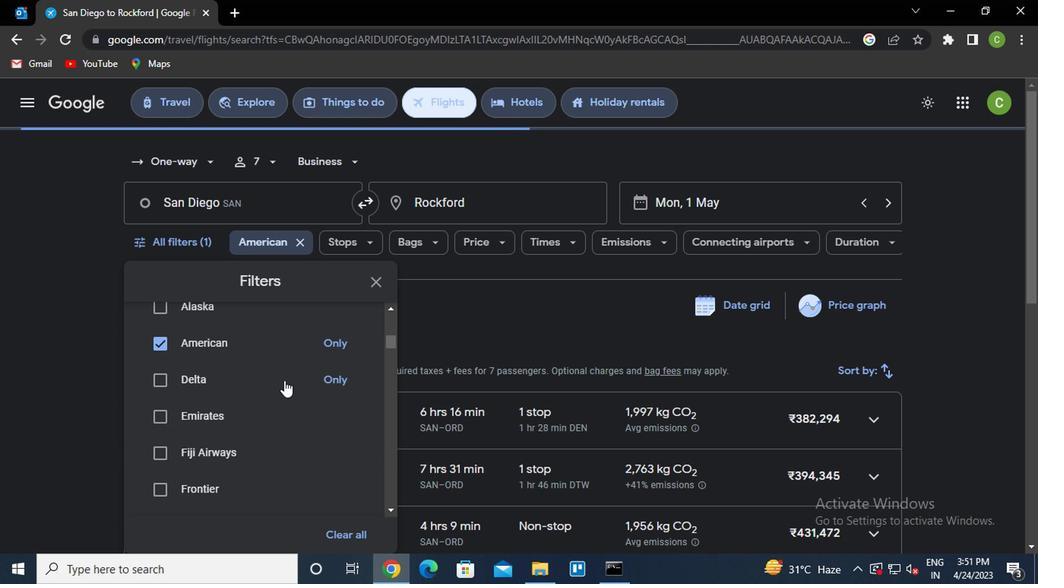 
Action: Mouse scrolled (279, 382) with delta (0, 0)
Screenshot: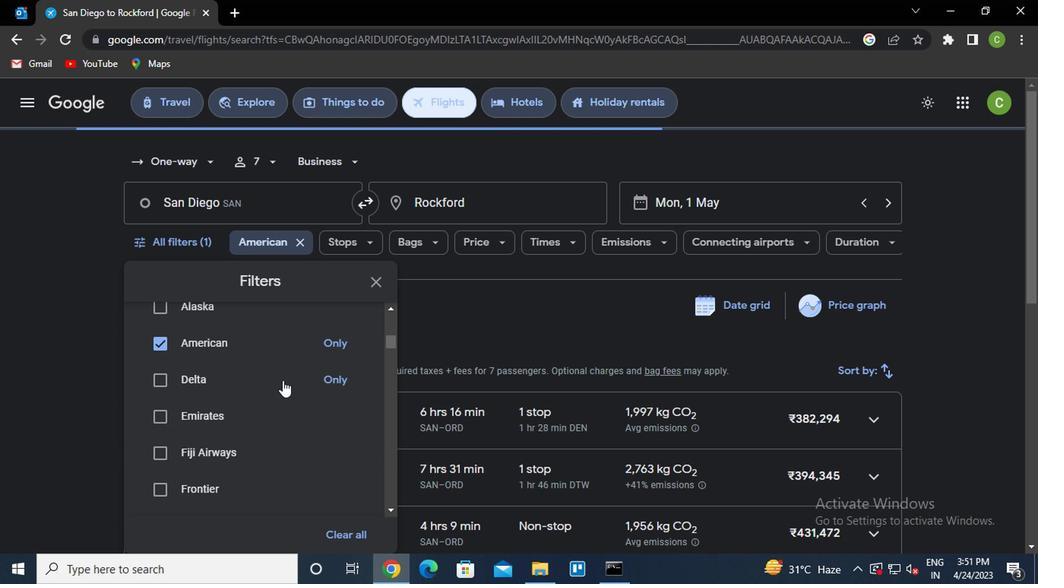 
Action: Mouse scrolled (279, 382) with delta (0, 0)
Screenshot: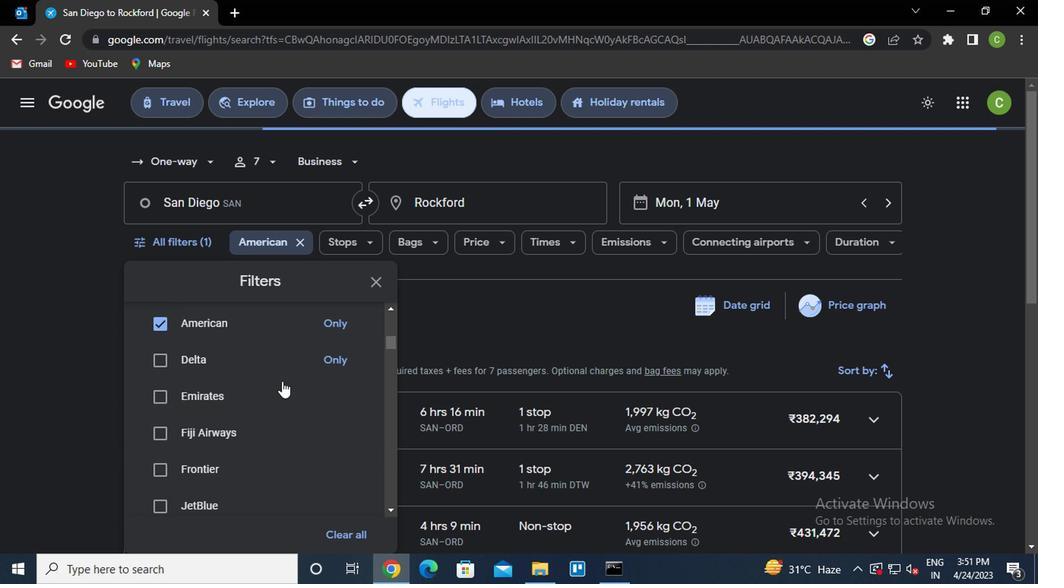 
Action: Mouse scrolled (279, 382) with delta (0, 0)
Screenshot: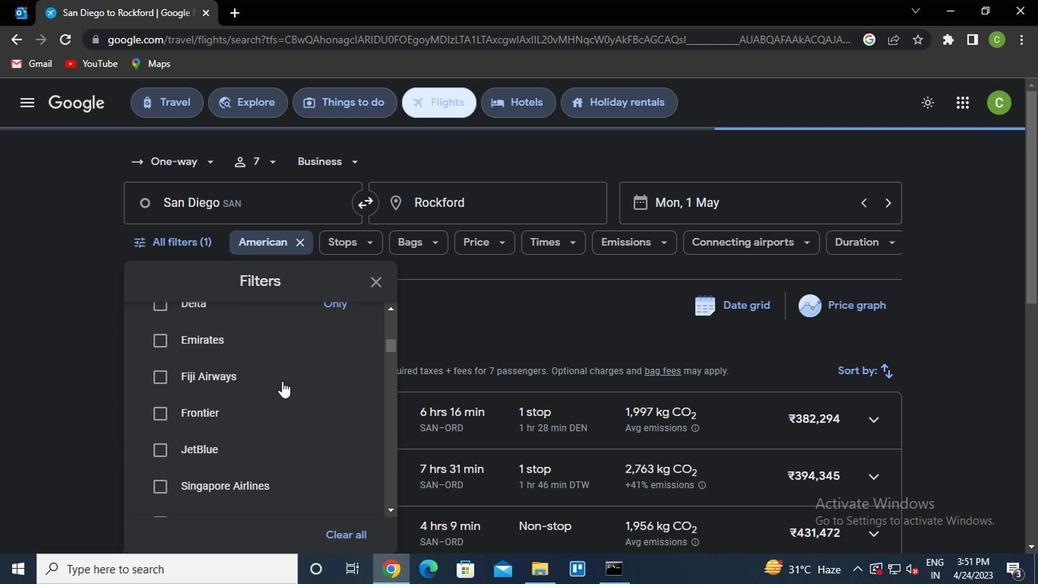 
Action: Mouse scrolled (279, 382) with delta (0, 0)
Screenshot: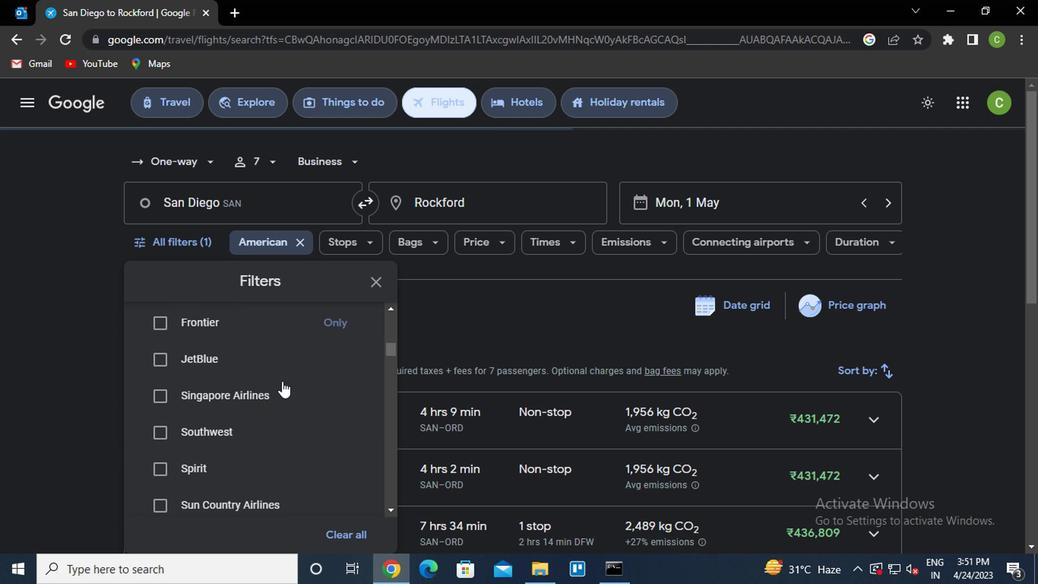 
Action: Mouse scrolled (279, 382) with delta (0, 0)
Screenshot: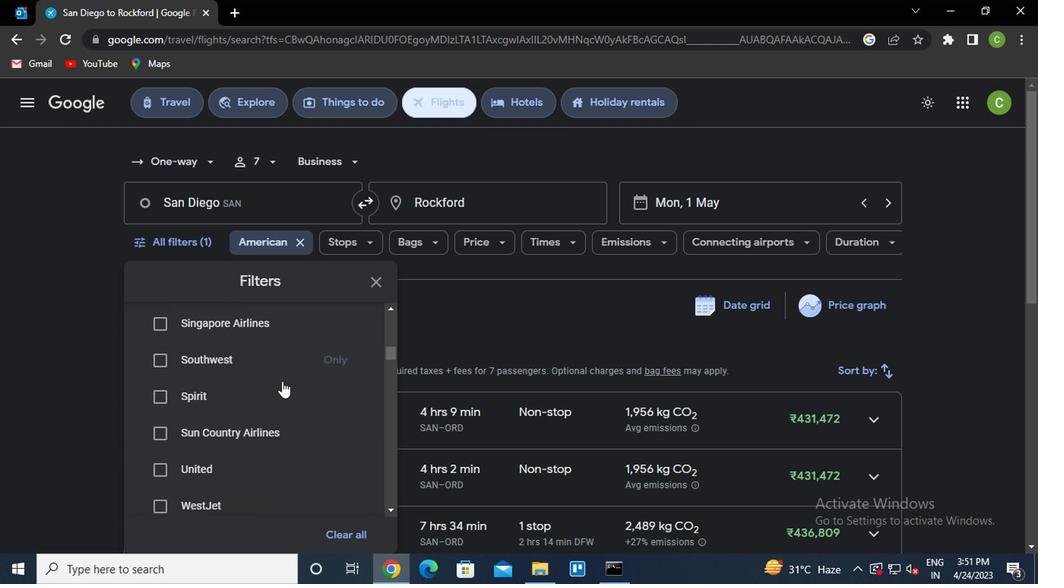 
Action: Mouse scrolled (279, 382) with delta (0, 0)
Screenshot: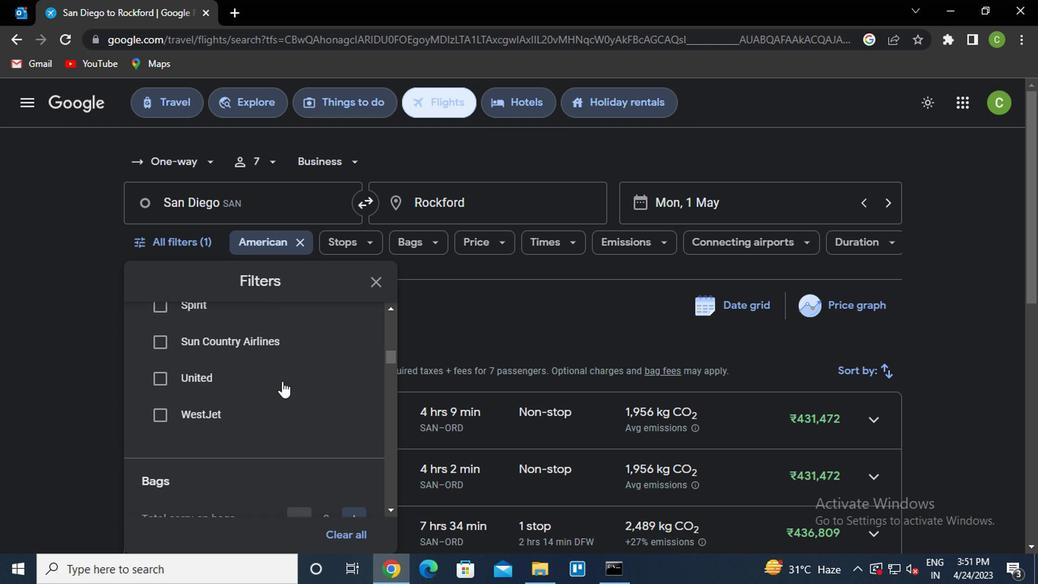 
Action: Mouse moved to (364, 440)
Screenshot: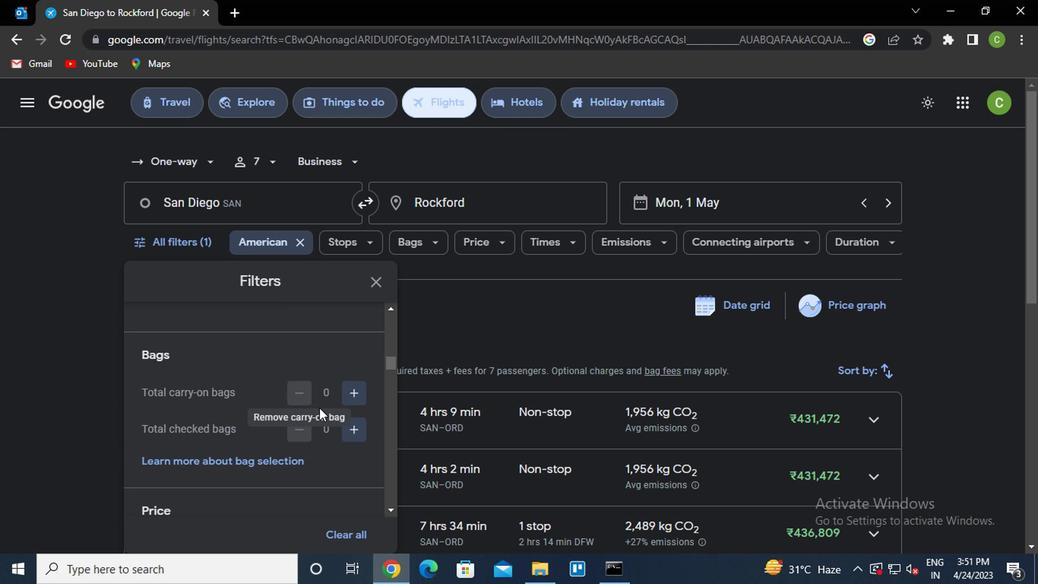 
Action: Mouse pressed left at (364, 440)
Screenshot: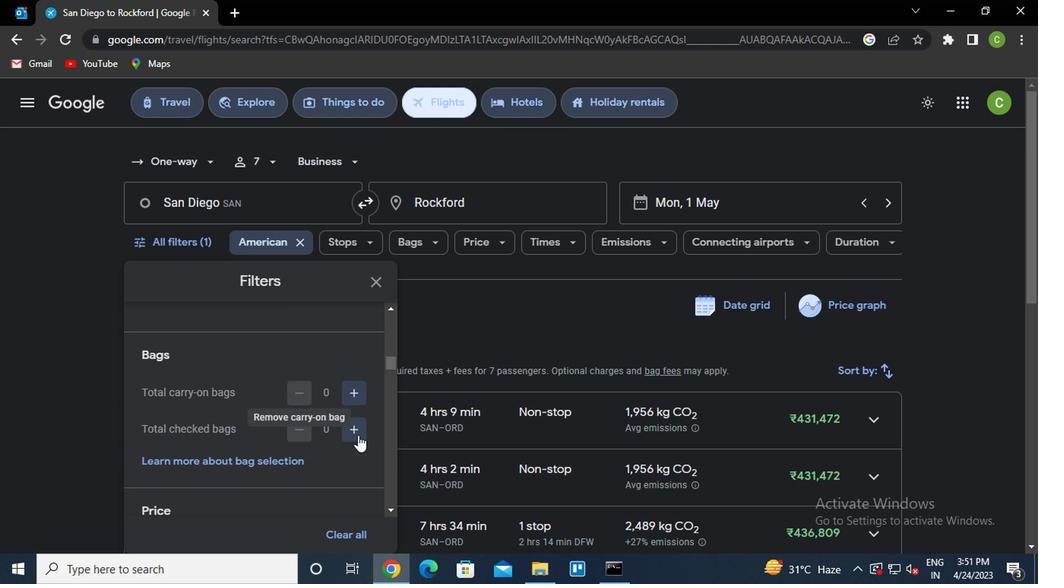 
Action: Mouse moved to (263, 405)
Screenshot: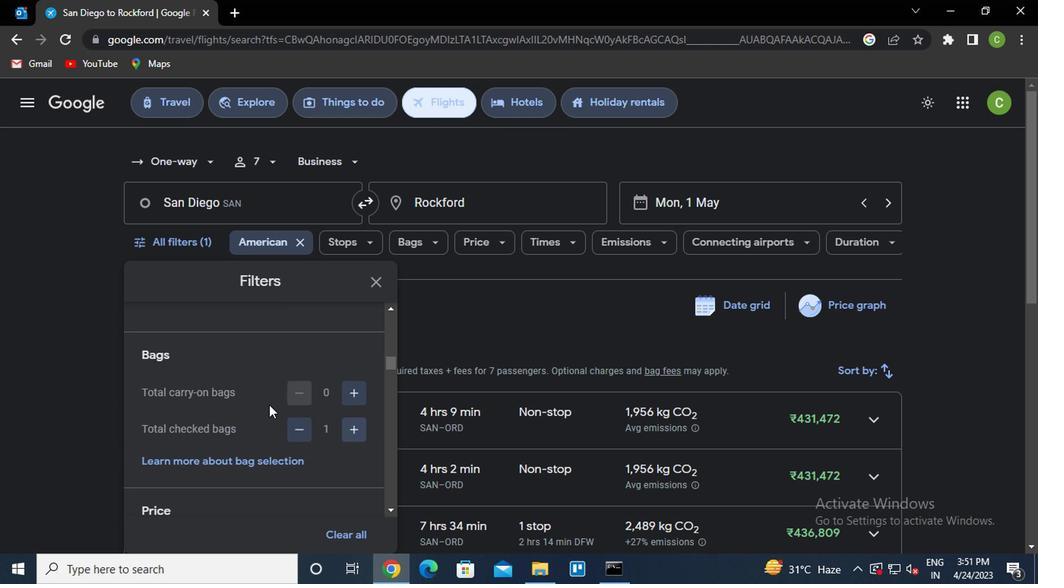
Action: Mouse scrolled (263, 404) with delta (0, -1)
Screenshot: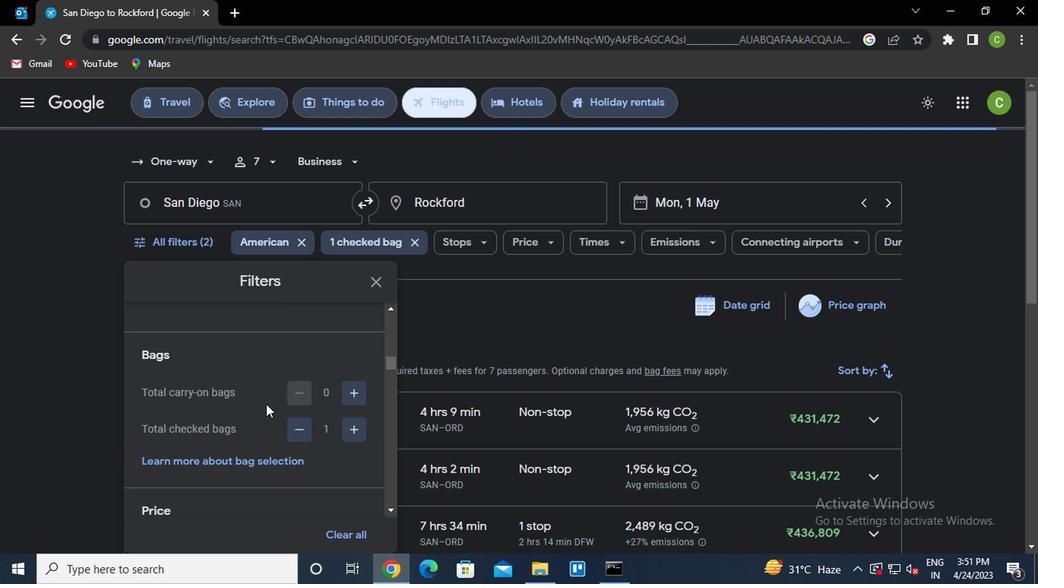 
Action: Mouse scrolled (263, 404) with delta (0, -1)
Screenshot: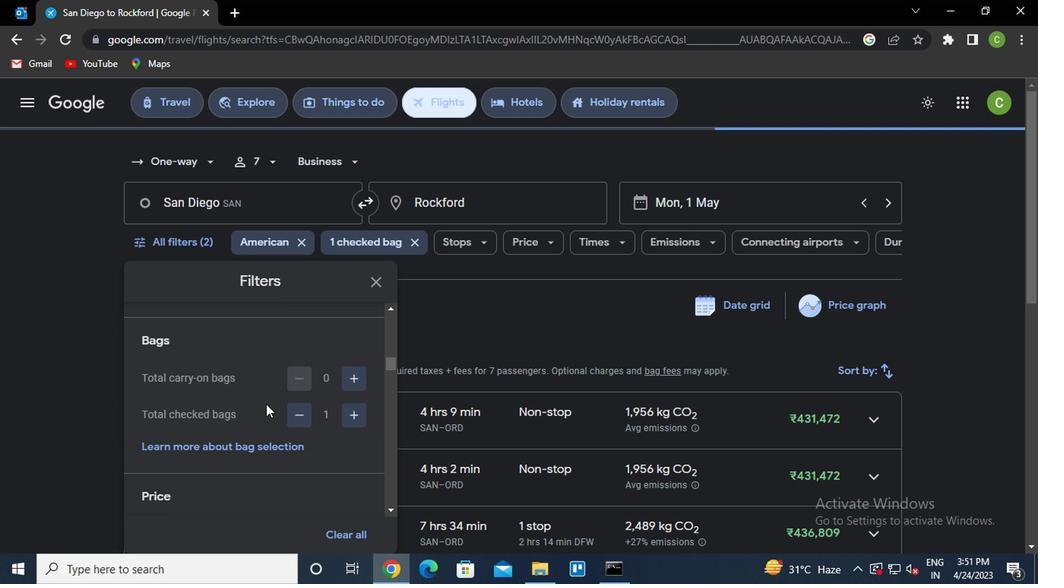 
Action: Mouse moved to (353, 423)
Screenshot: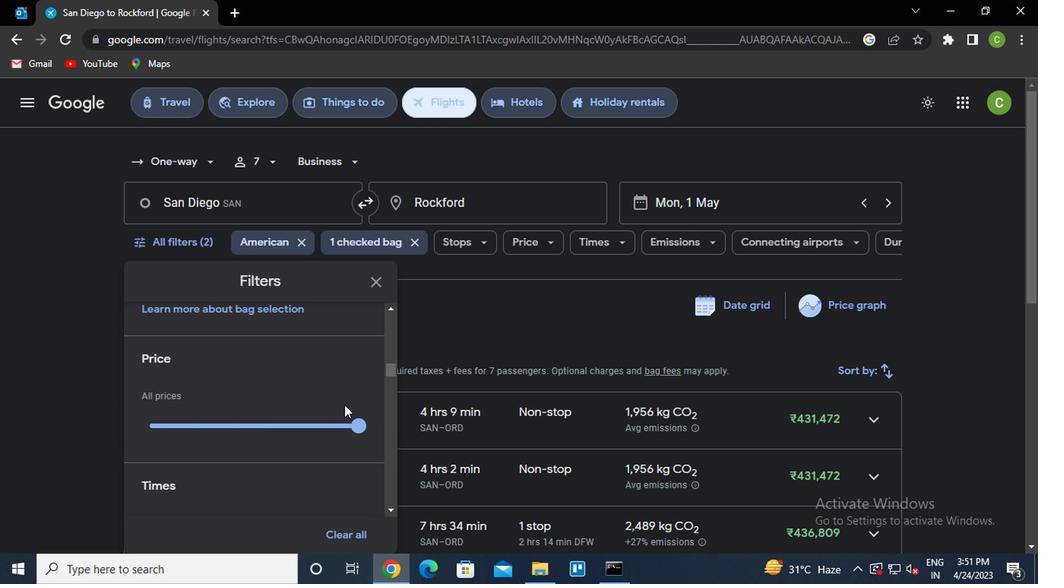 
Action: Mouse pressed left at (353, 423)
Screenshot: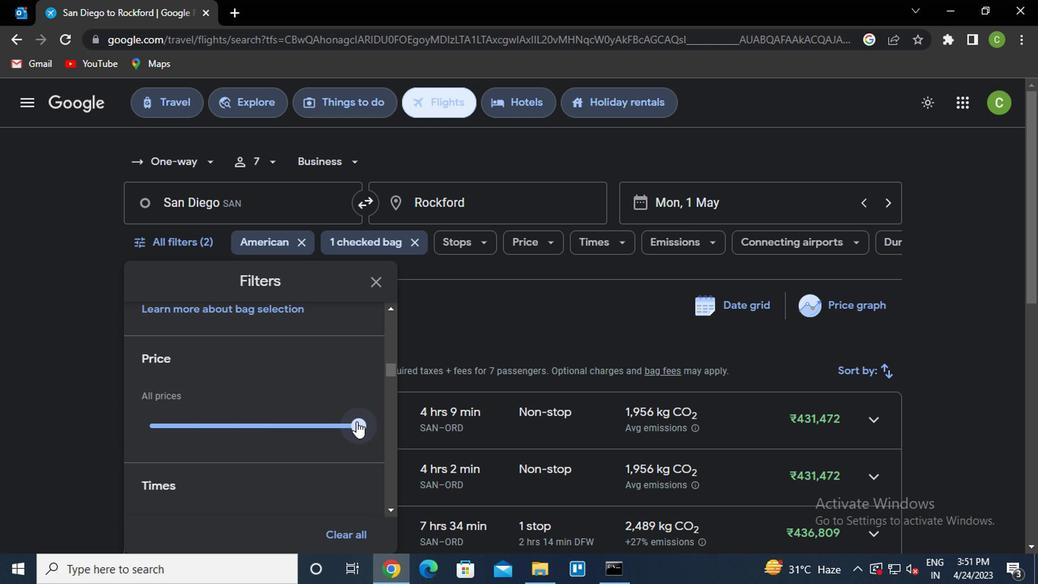 
Action: Mouse moved to (248, 398)
Screenshot: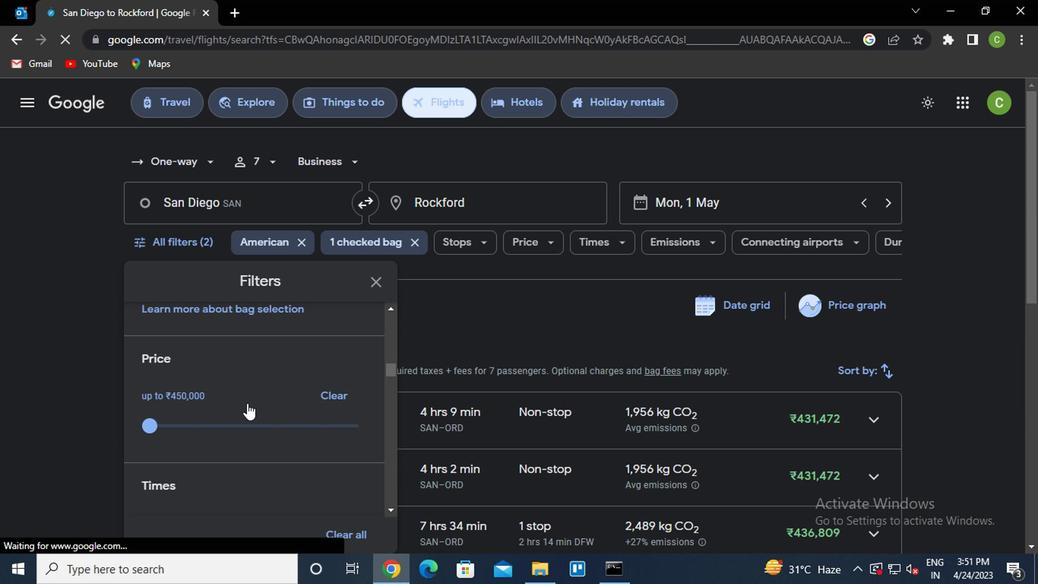 
Action: Mouse scrolled (248, 398) with delta (0, 0)
Screenshot: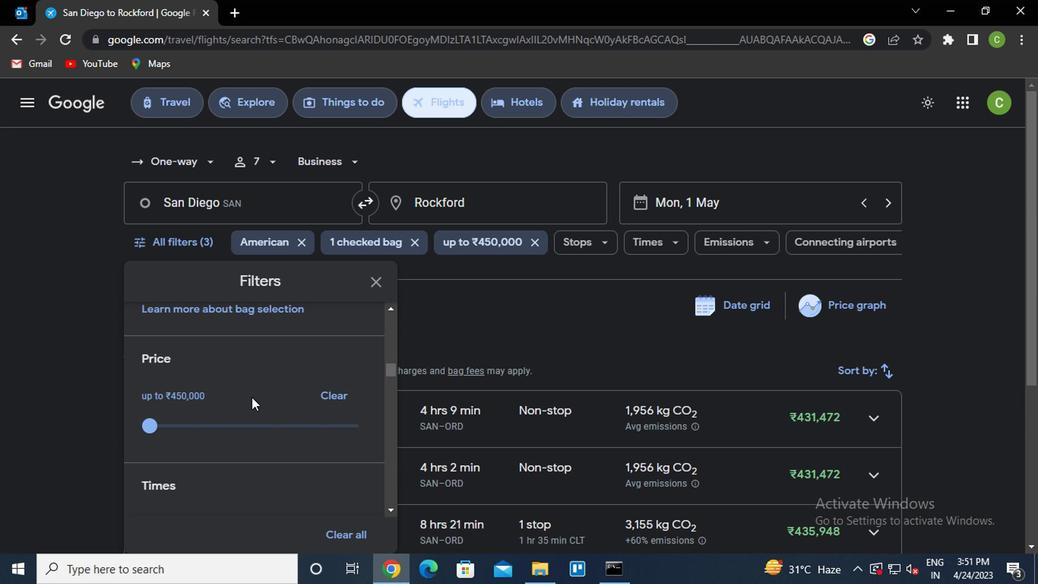 
Action: Mouse scrolled (248, 398) with delta (0, 0)
Screenshot: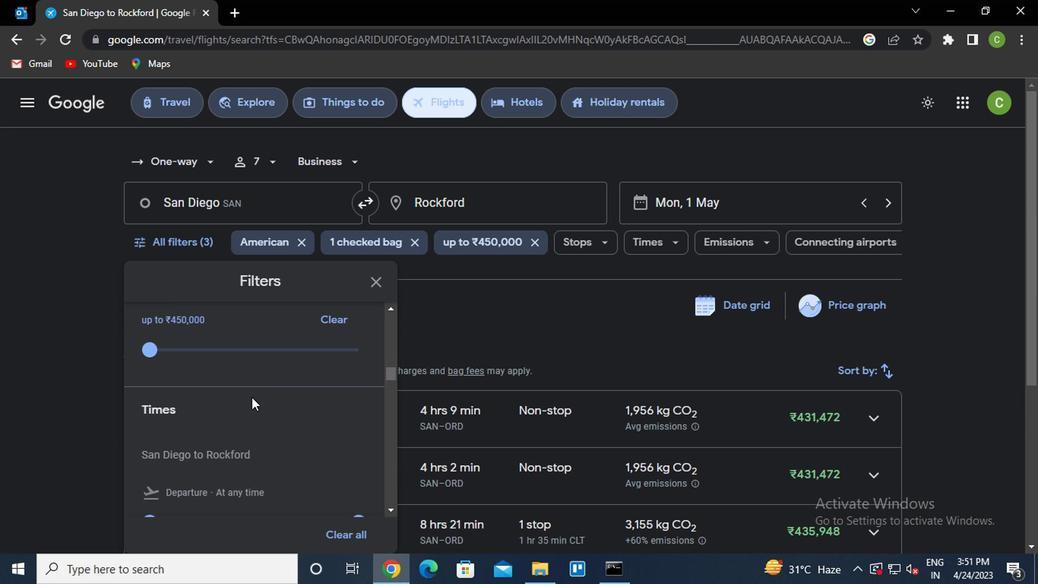 
Action: Mouse scrolled (248, 398) with delta (0, 0)
Screenshot: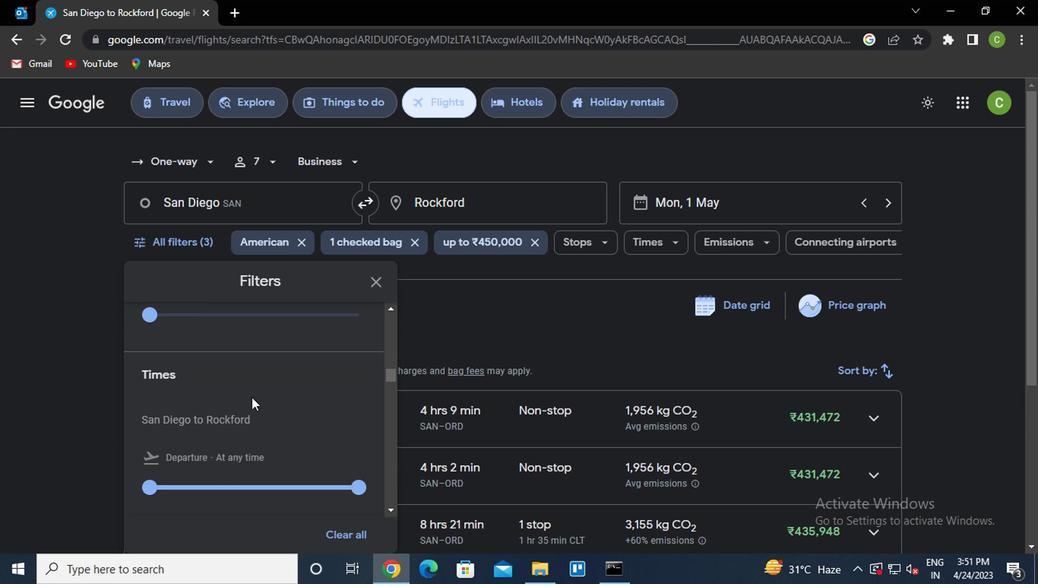 
Action: Mouse moved to (144, 372)
Screenshot: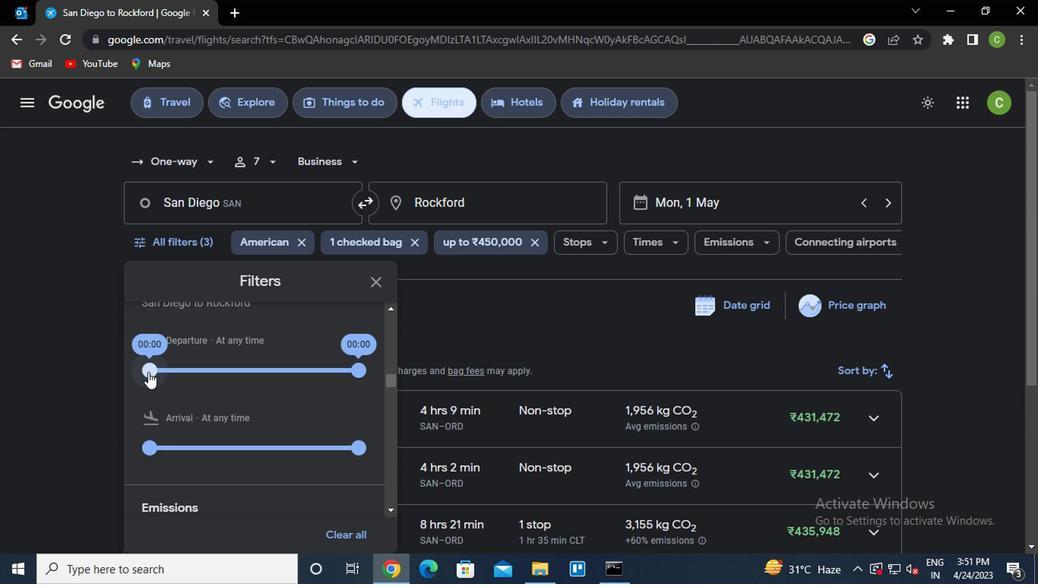 
Action: Mouse pressed left at (144, 372)
Screenshot: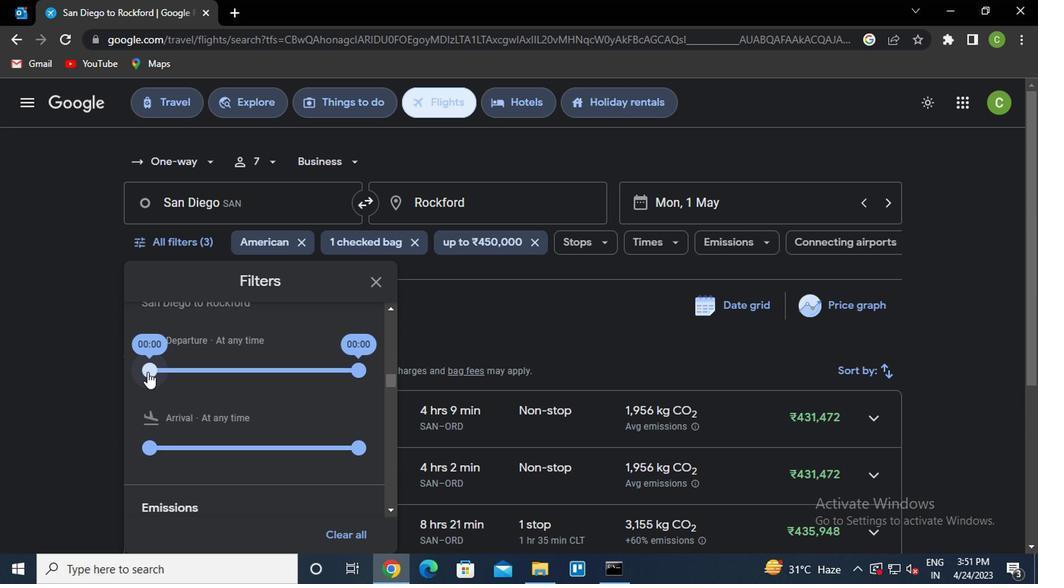 
Action: Mouse moved to (359, 377)
Screenshot: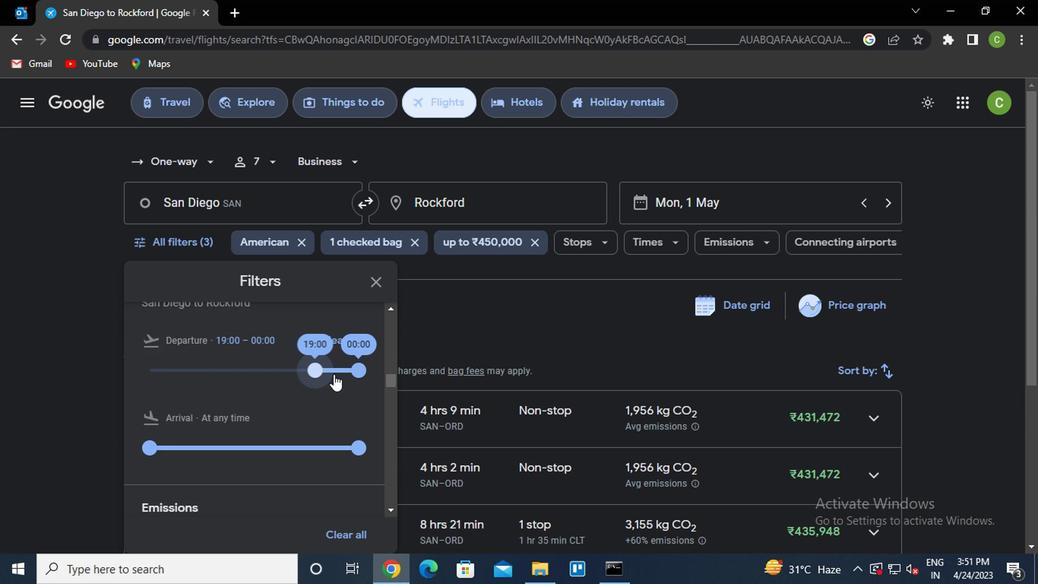 
Action: Mouse pressed left at (359, 377)
Screenshot: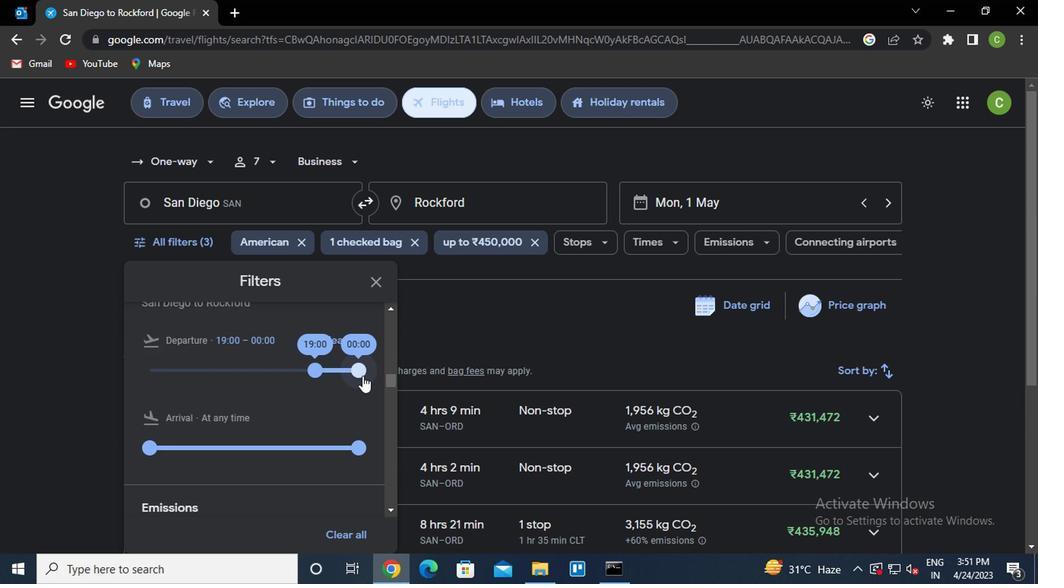 
Action: Mouse moved to (374, 285)
Screenshot: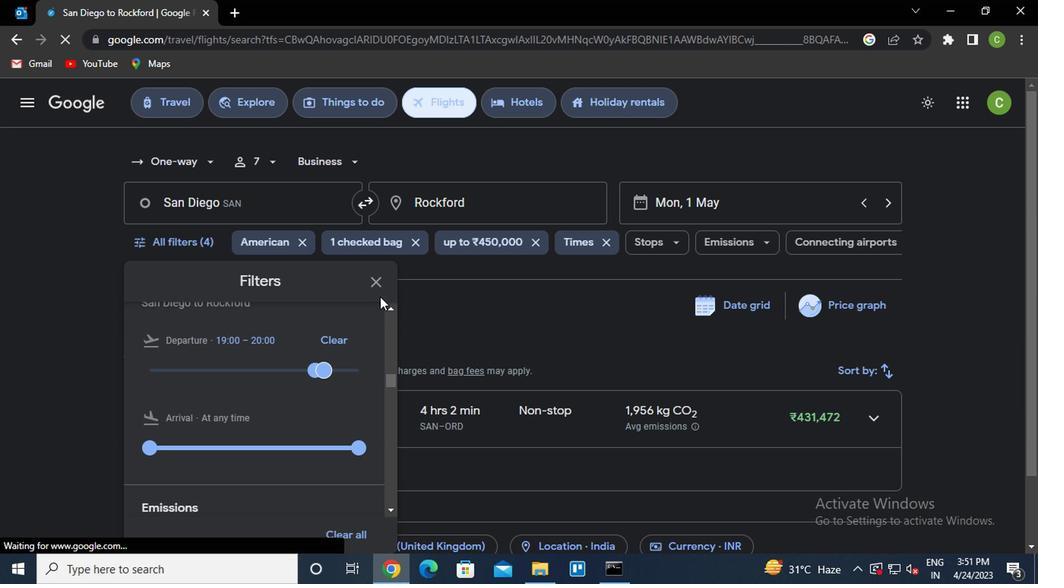 
Action: Mouse pressed left at (374, 285)
Screenshot: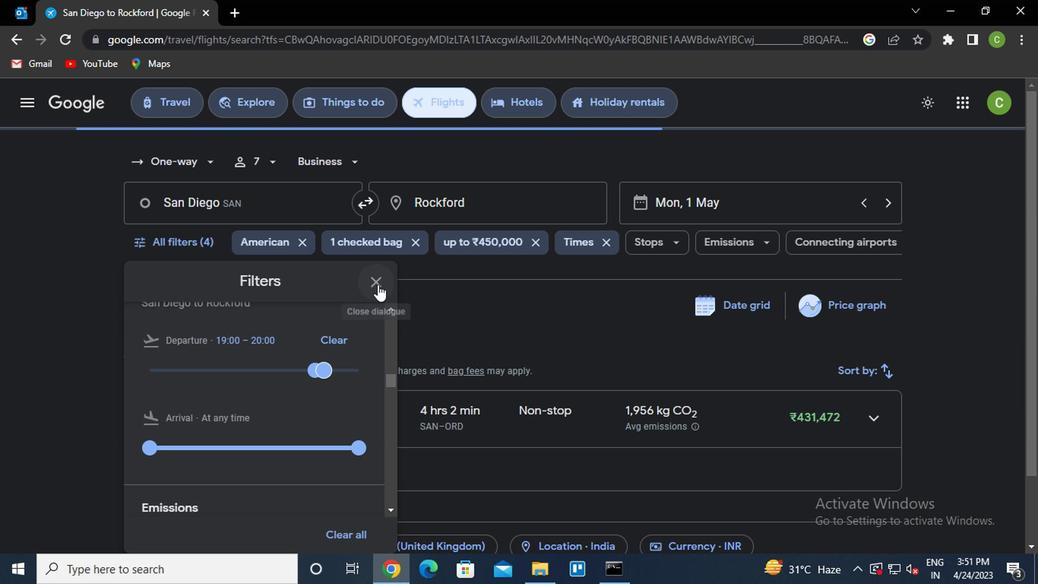 
Action: Mouse moved to (450, 364)
Screenshot: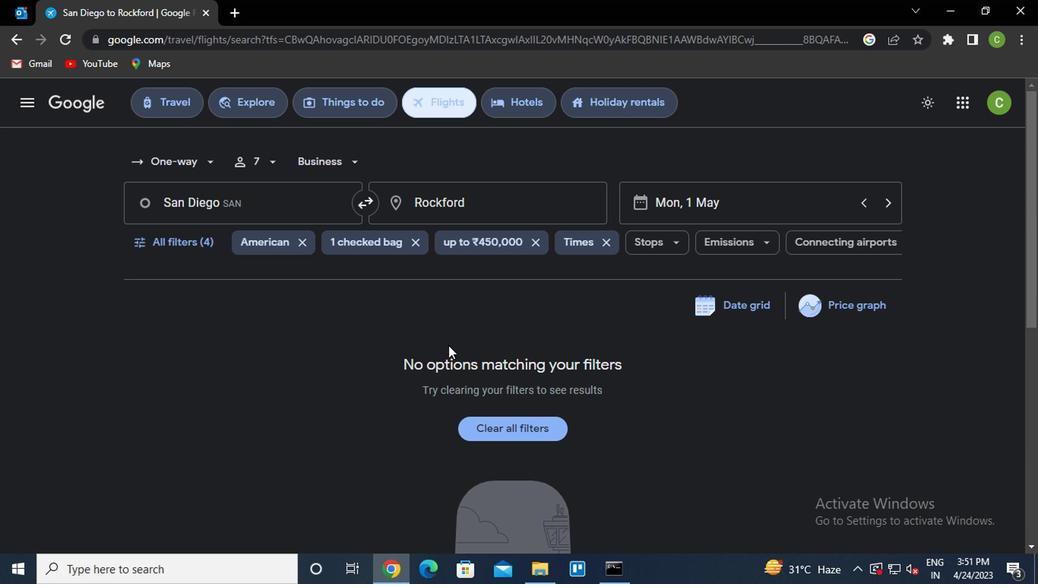 
